 Task: Find connections with filter location Ozurgeti with filter topic #designwith filter profile language English with filter current company The Good Glamm Group with filter school Hindusthan College Of Arts And Science with filter industry Higher Education with filter service category Personal Injury Law with filter keywords title Administrator
Action: Mouse moved to (150, 232)
Screenshot: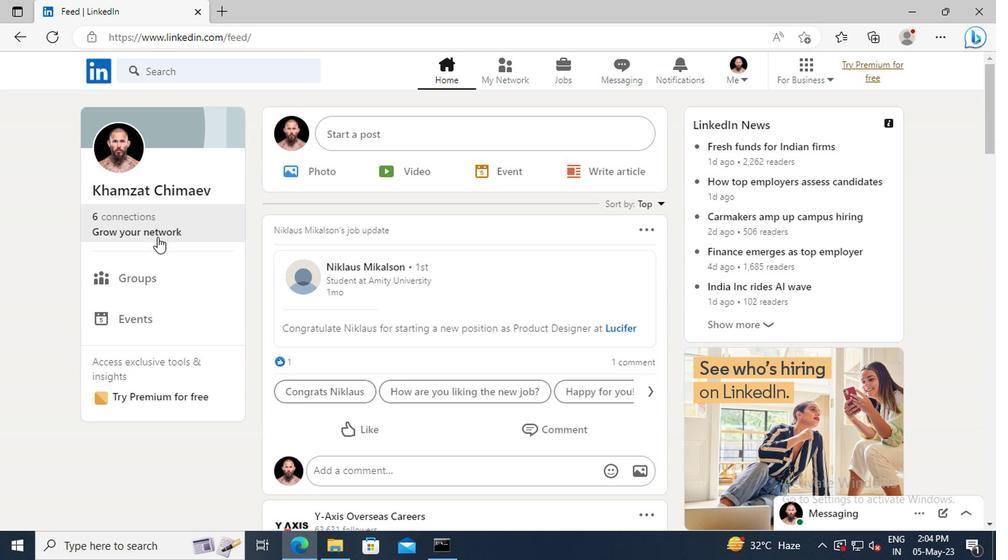 
Action: Mouse pressed left at (150, 232)
Screenshot: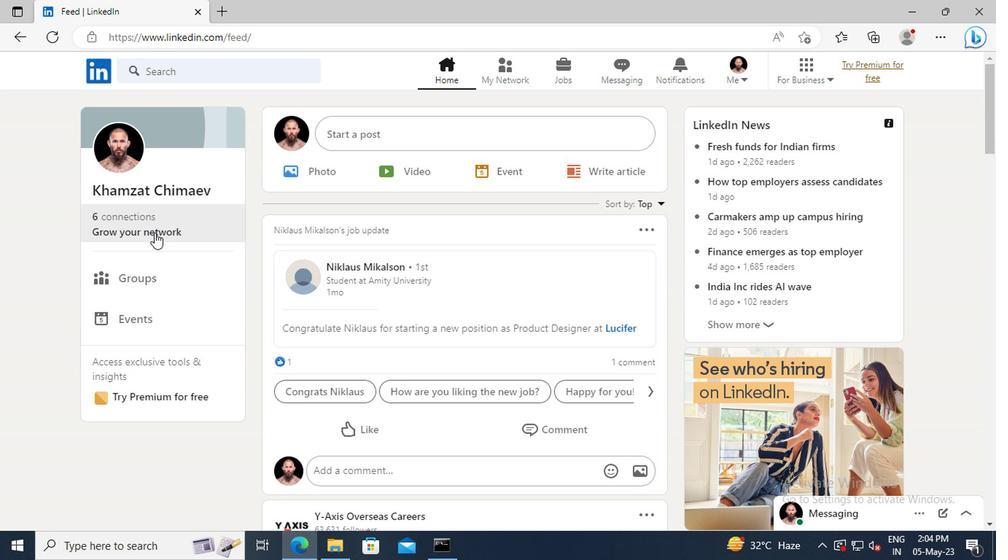 
Action: Mouse moved to (157, 158)
Screenshot: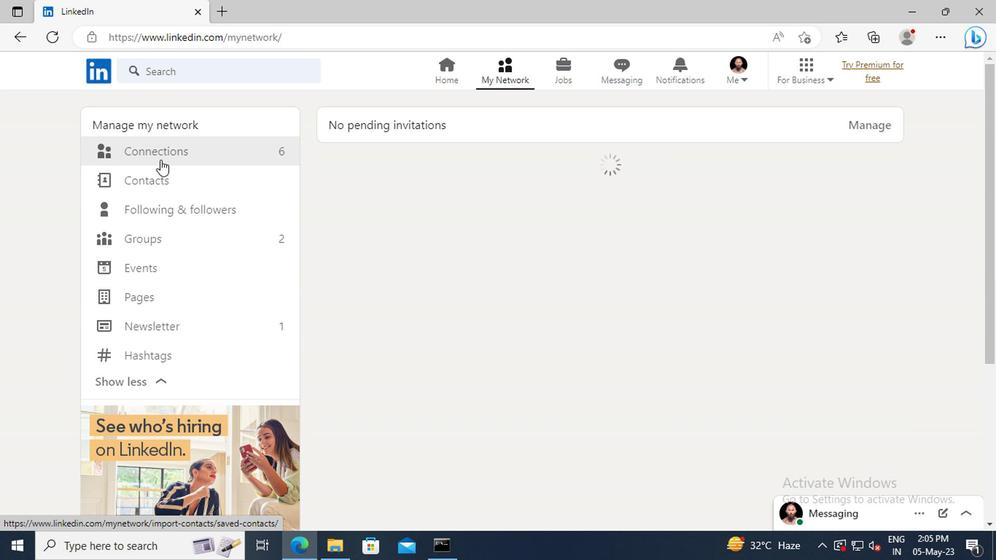 
Action: Mouse pressed left at (157, 158)
Screenshot: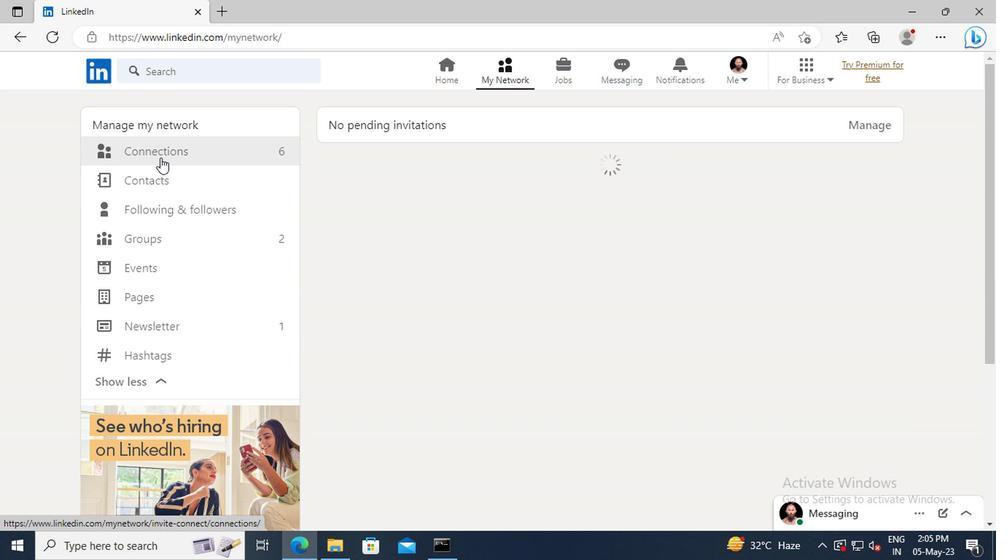 
Action: Mouse moved to (611, 159)
Screenshot: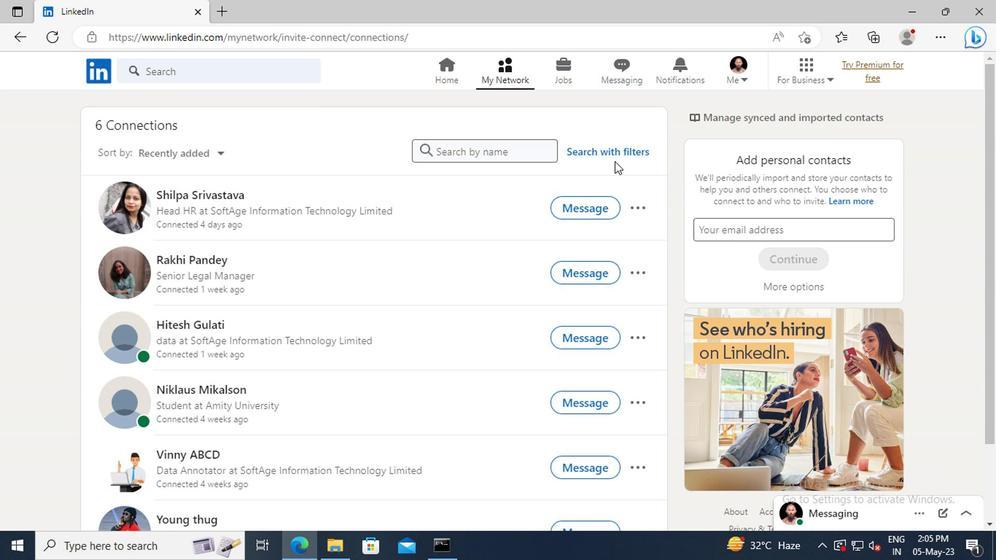 
Action: Mouse pressed left at (611, 159)
Screenshot: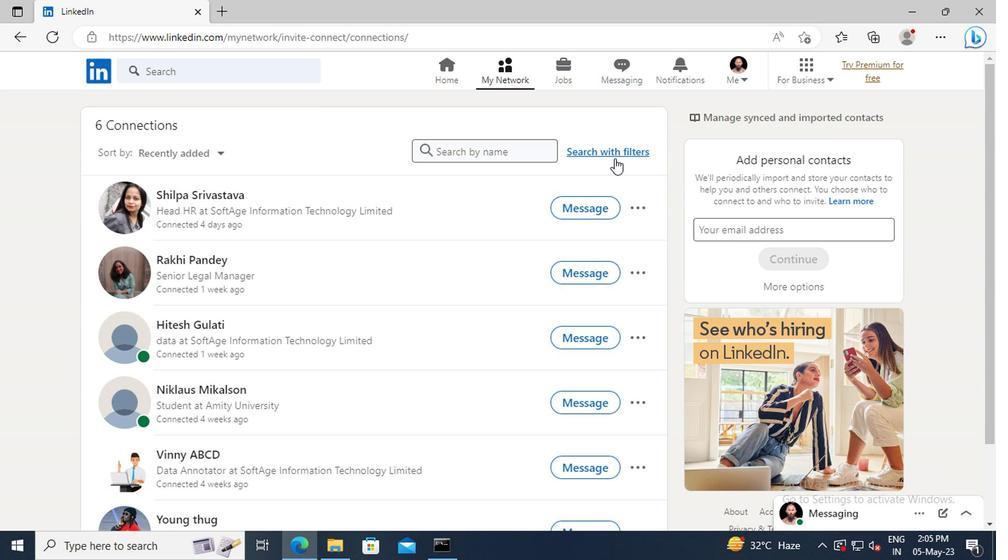 
Action: Mouse moved to (548, 121)
Screenshot: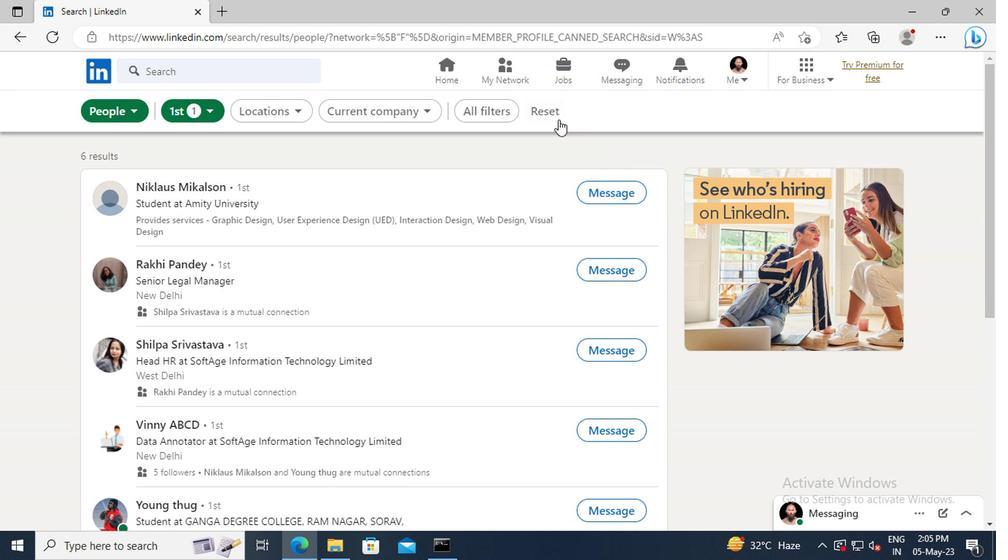
Action: Mouse pressed left at (548, 121)
Screenshot: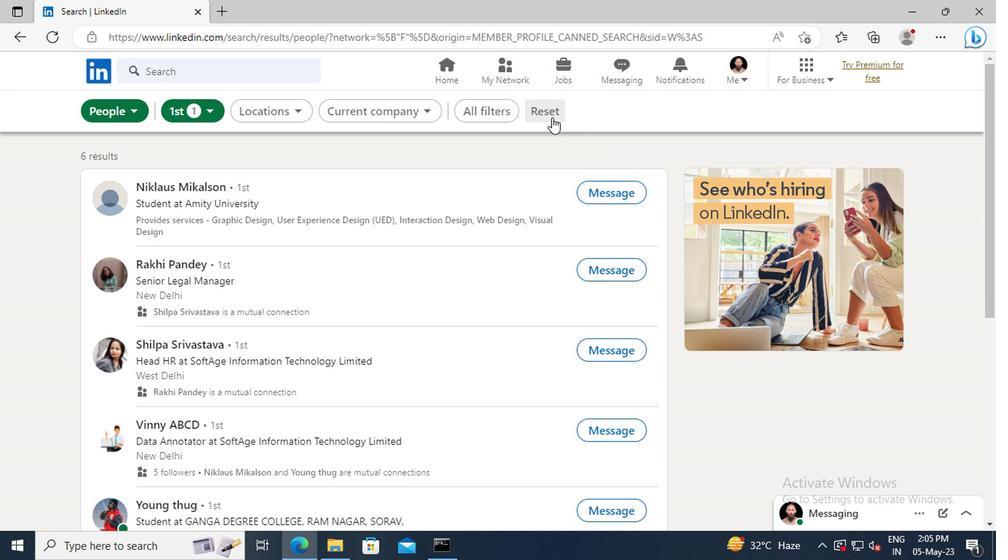 
Action: Mouse moved to (525, 119)
Screenshot: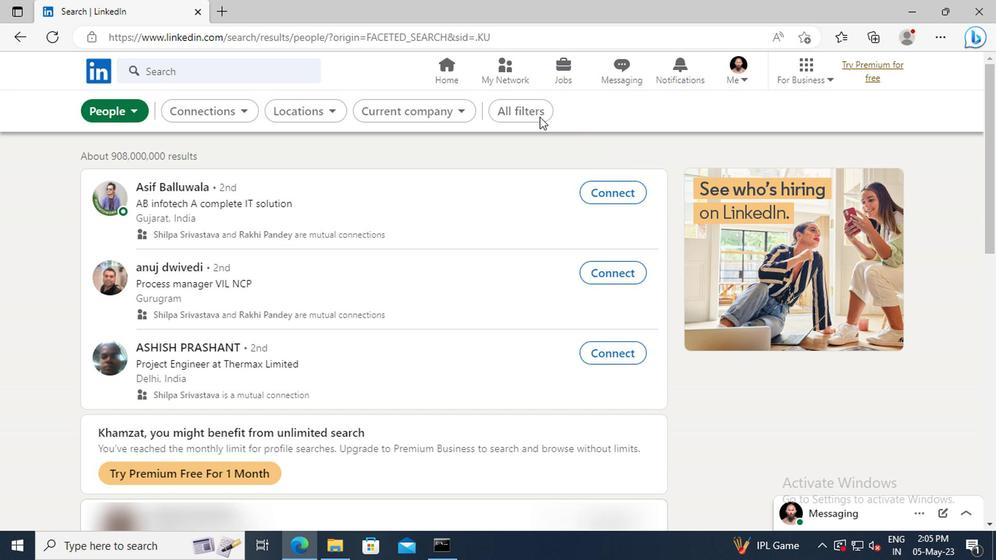 
Action: Mouse pressed left at (525, 119)
Screenshot: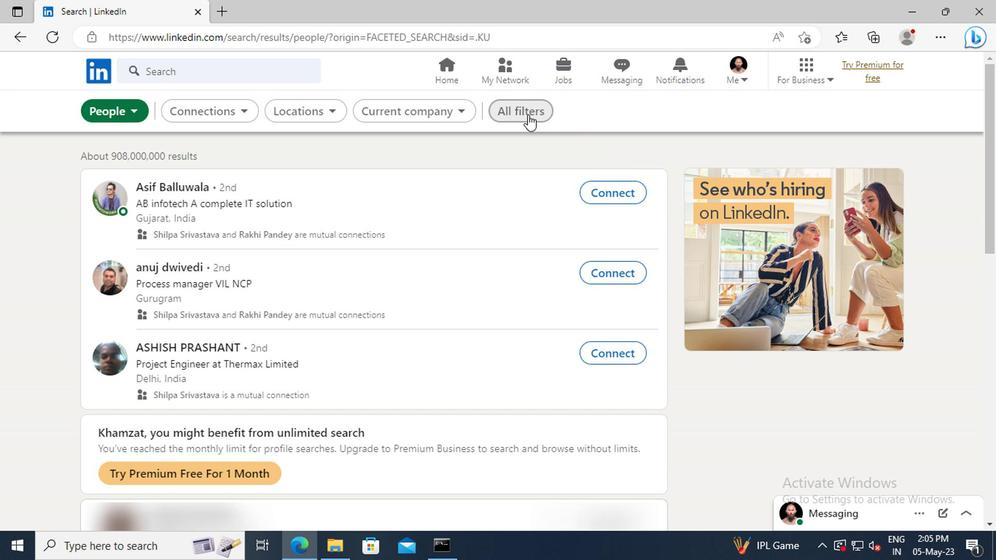 
Action: Mouse moved to (816, 271)
Screenshot: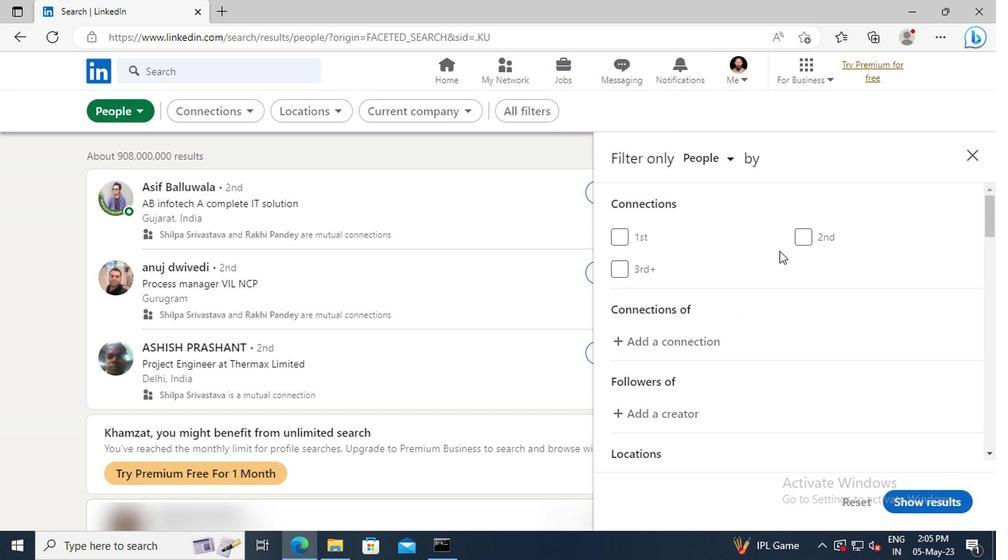 
Action: Mouse scrolled (816, 270) with delta (0, 0)
Screenshot: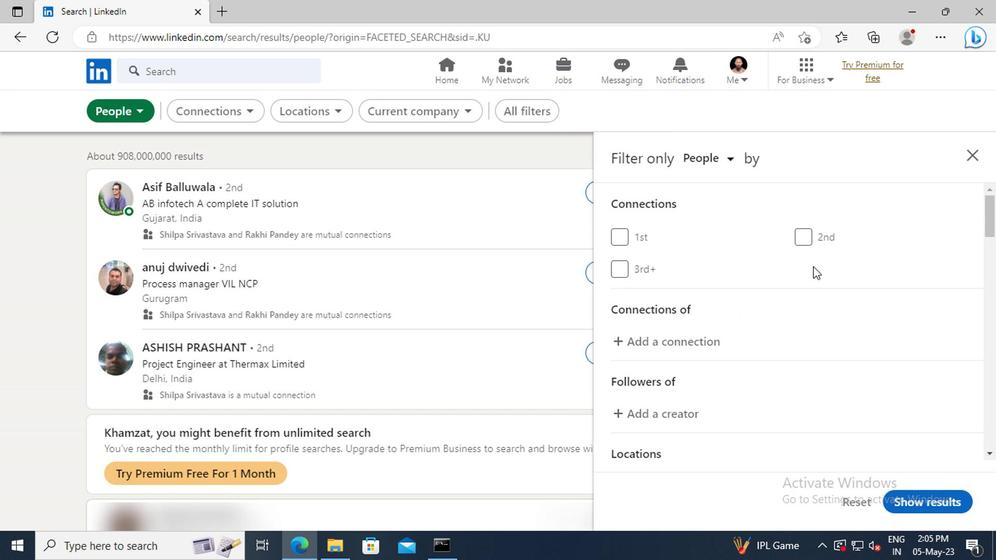 
Action: Mouse scrolled (816, 270) with delta (0, 0)
Screenshot: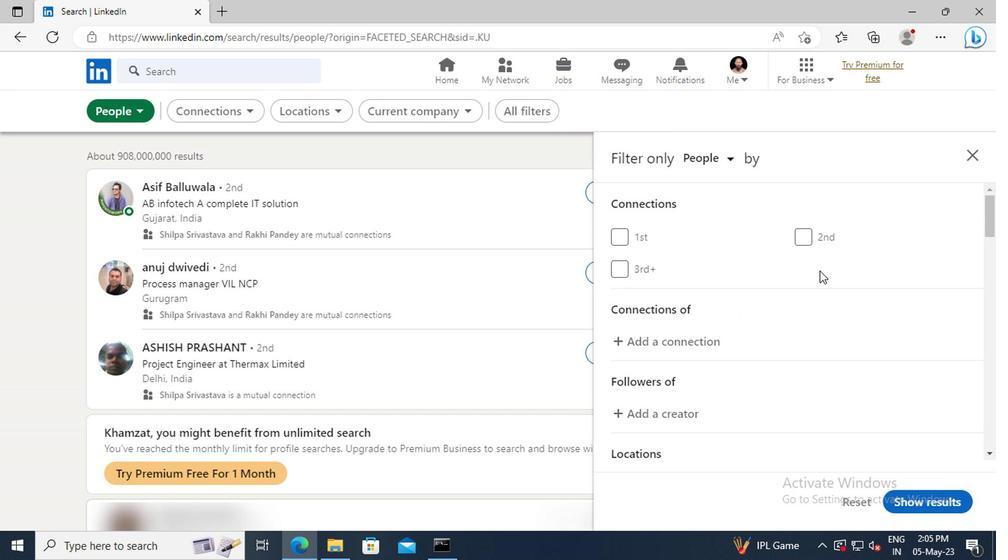 
Action: Mouse scrolled (816, 270) with delta (0, 0)
Screenshot: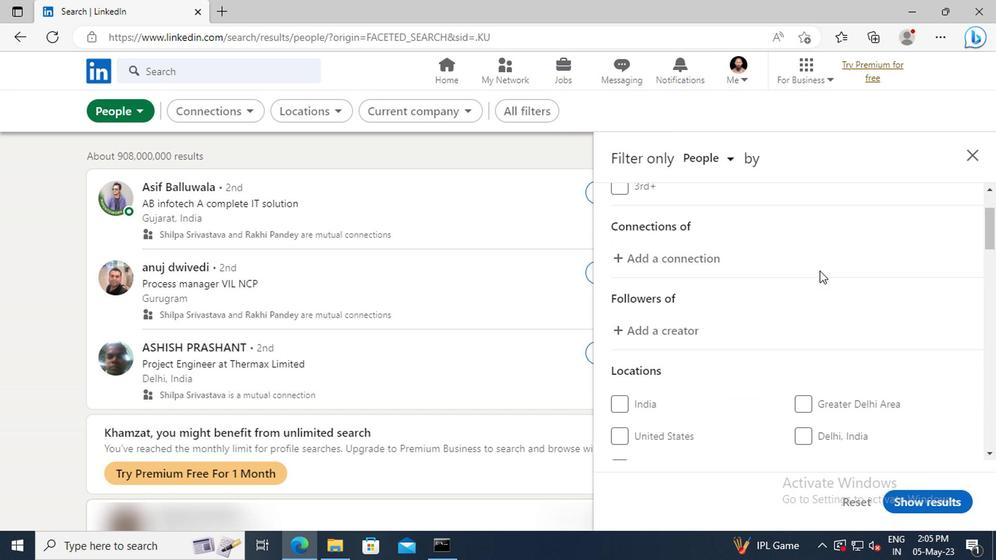 
Action: Mouse scrolled (816, 270) with delta (0, 0)
Screenshot: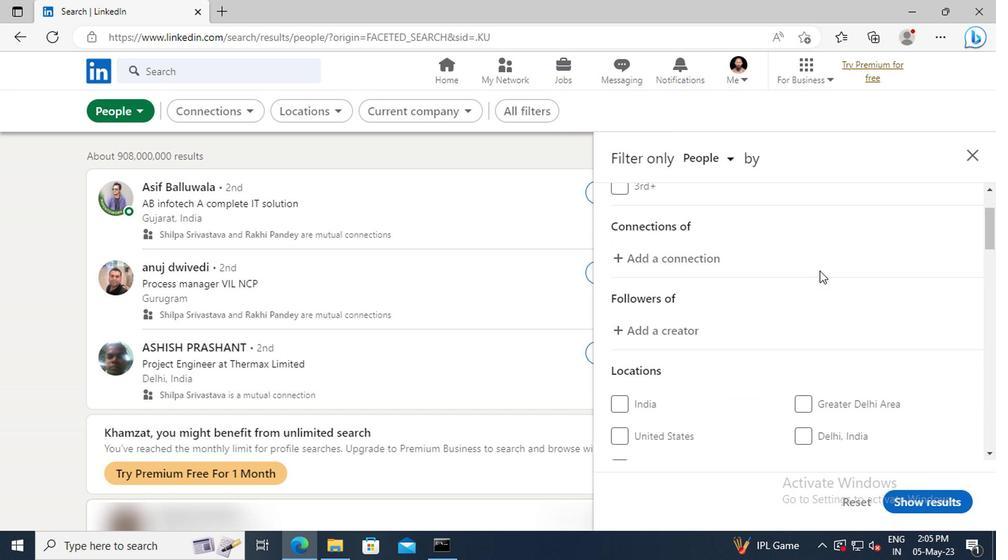 
Action: Mouse scrolled (816, 270) with delta (0, 0)
Screenshot: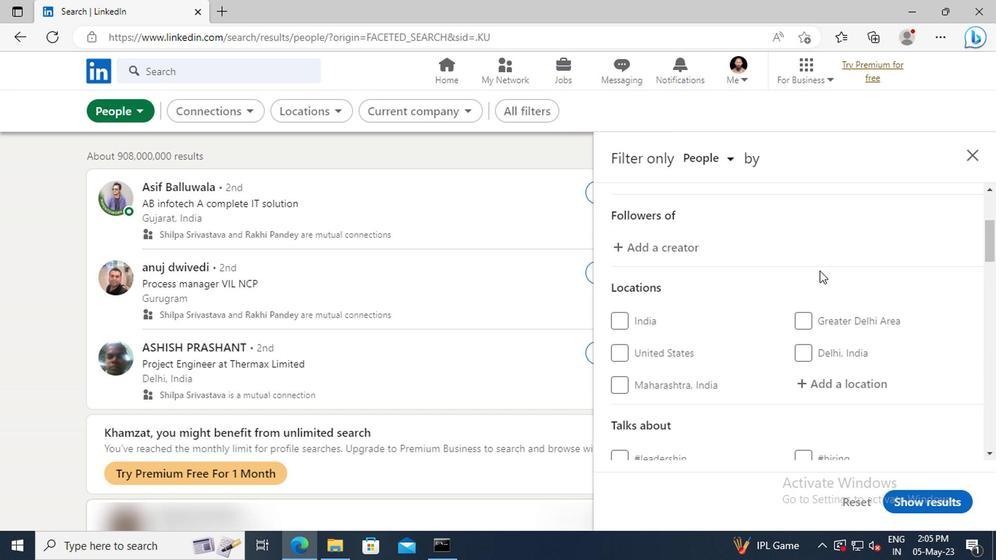 
Action: Mouse scrolled (816, 270) with delta (0, 0)
Screenshot: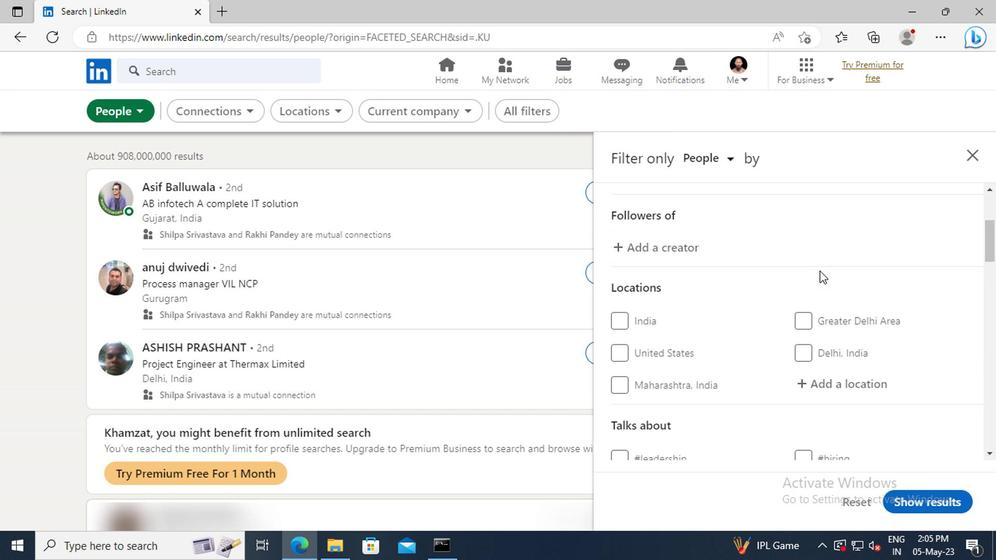
Action: Mouse moved to (824, 303)
Screenshot: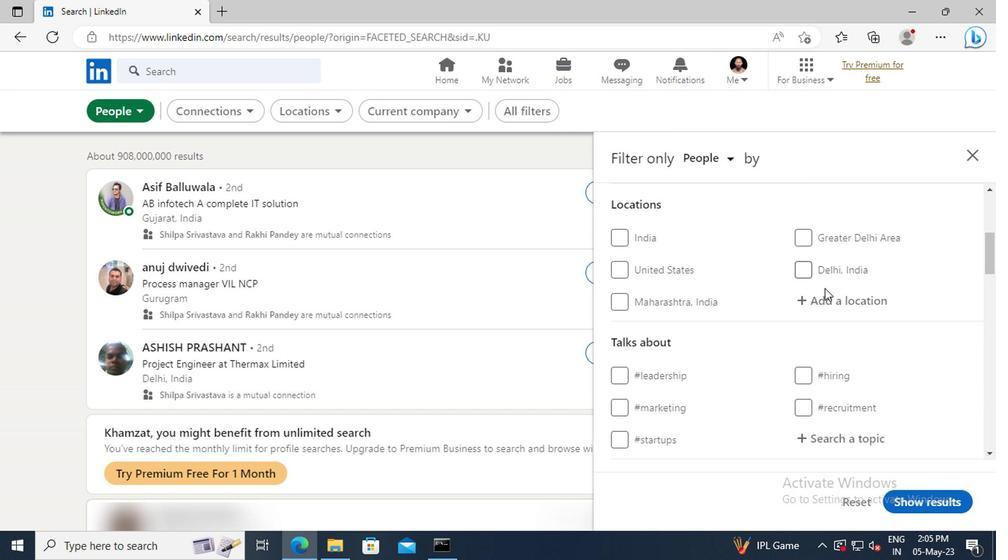 
Action: Mouse pressed left at (824, 303)
Screenshot: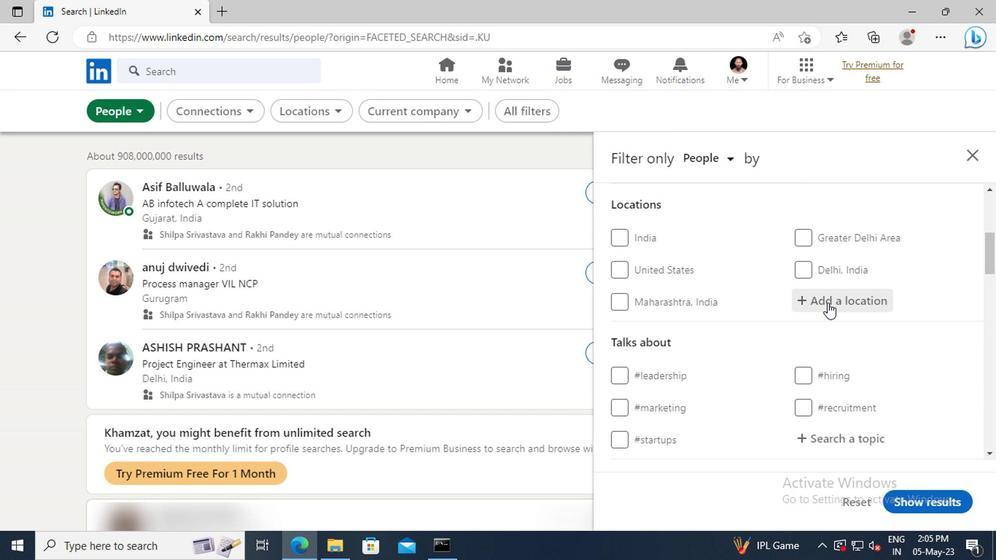 
Action: Key pressed <Key.shift>OZURGETI<Key.enter>
Screenshot: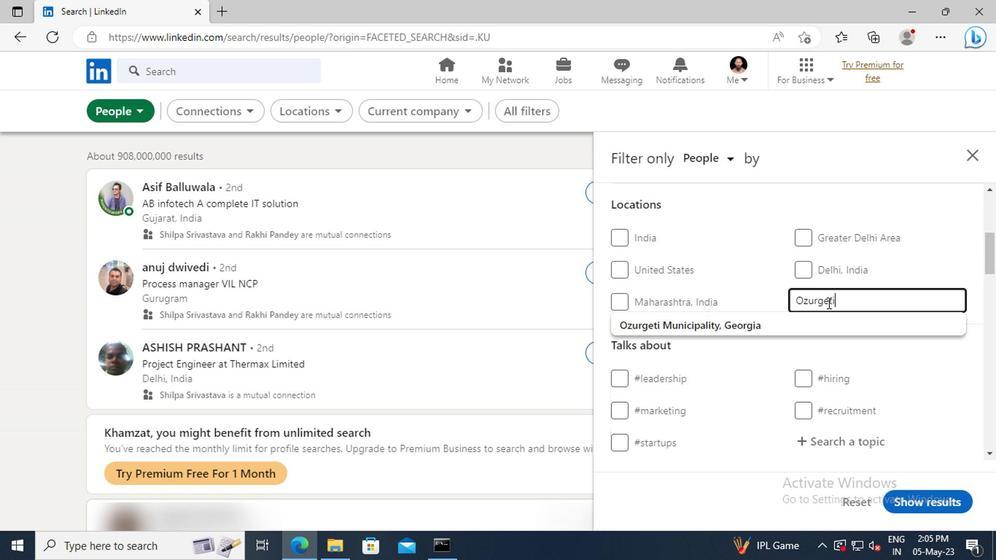 
Action: Mouse scrolled (824, 301) with delta (0, -1)
Screenshot: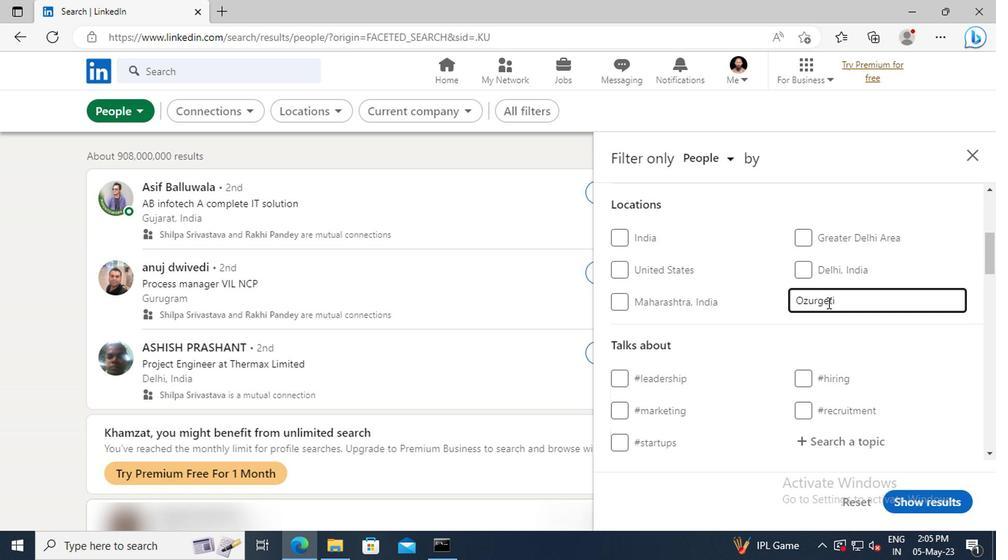 
Action: Mouse scrolled (824, 301) with delta (0, -1)
Screenshot: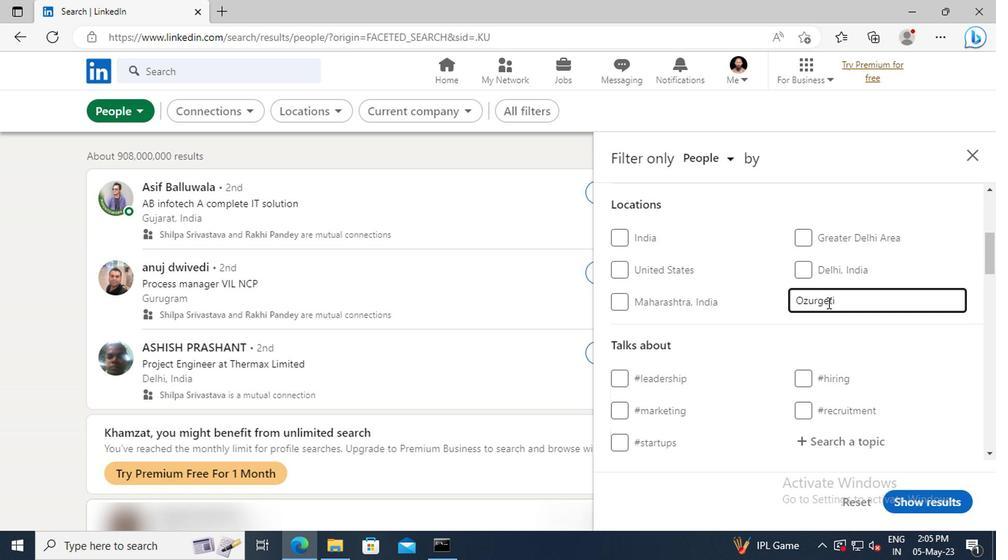 
Action: Mouse scrolled (824, 301) with delta (0, -1)
Screenshot: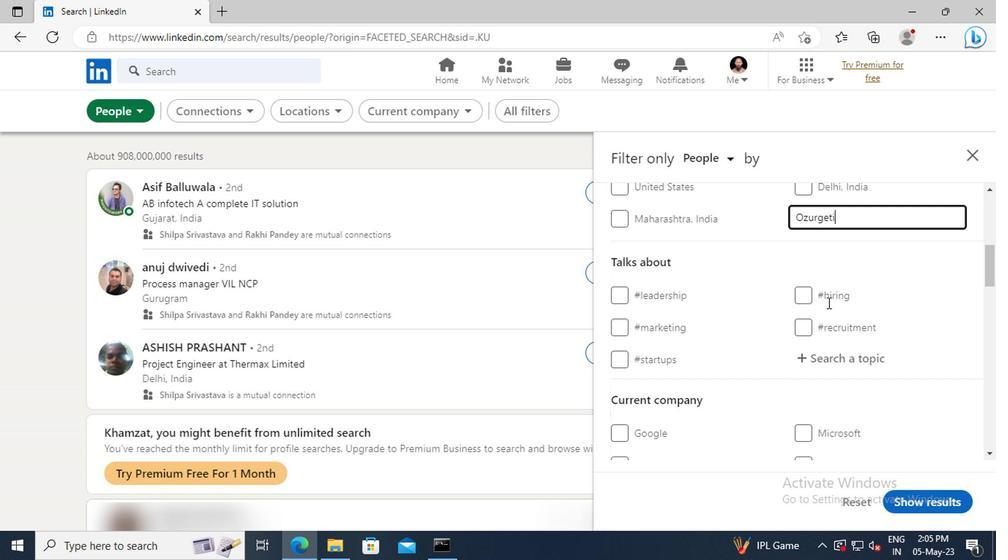 
Action: Mouse moved to (832, 314)
Screenshot: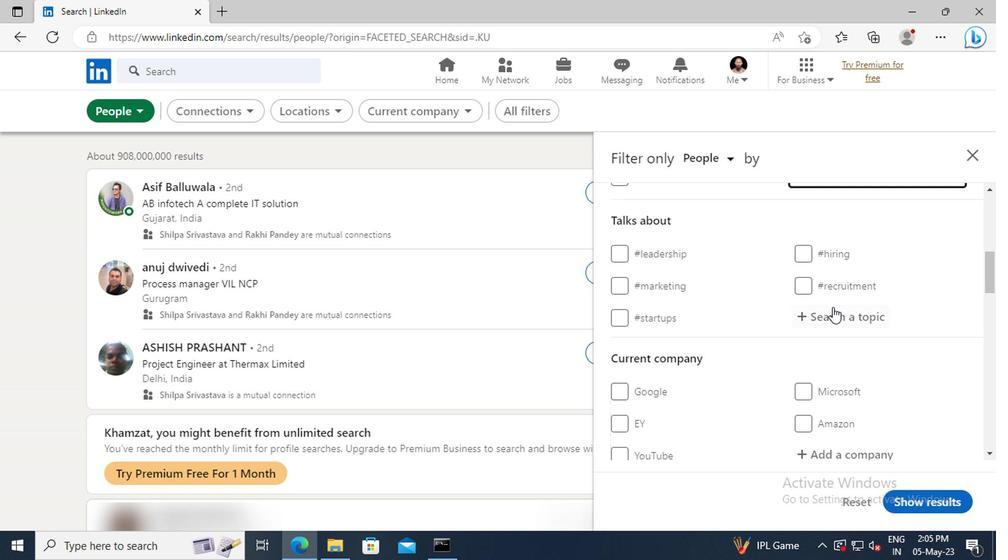
Action: Mouse pressed left at (832, 314)
Screenshot: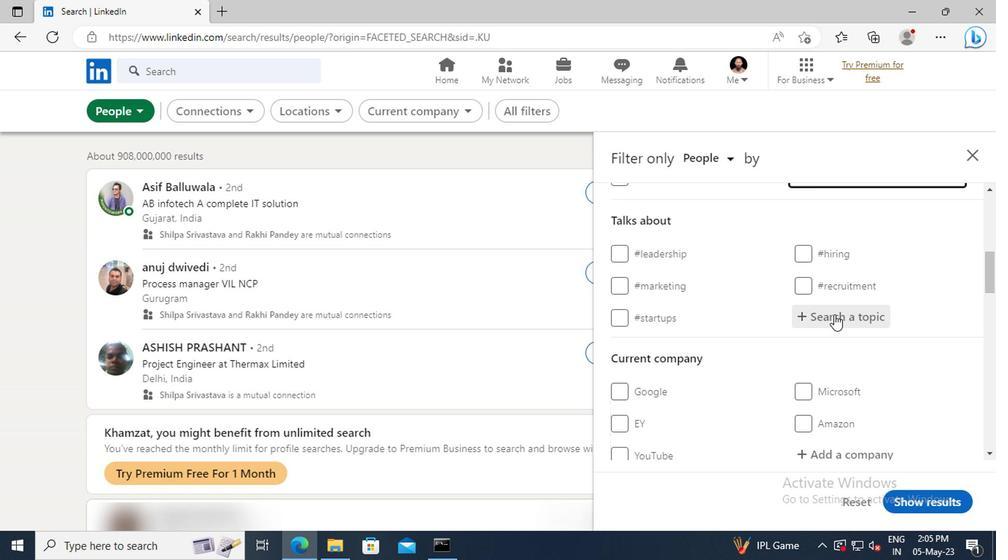 
Action: Key pressed DESIGN
Screenshot: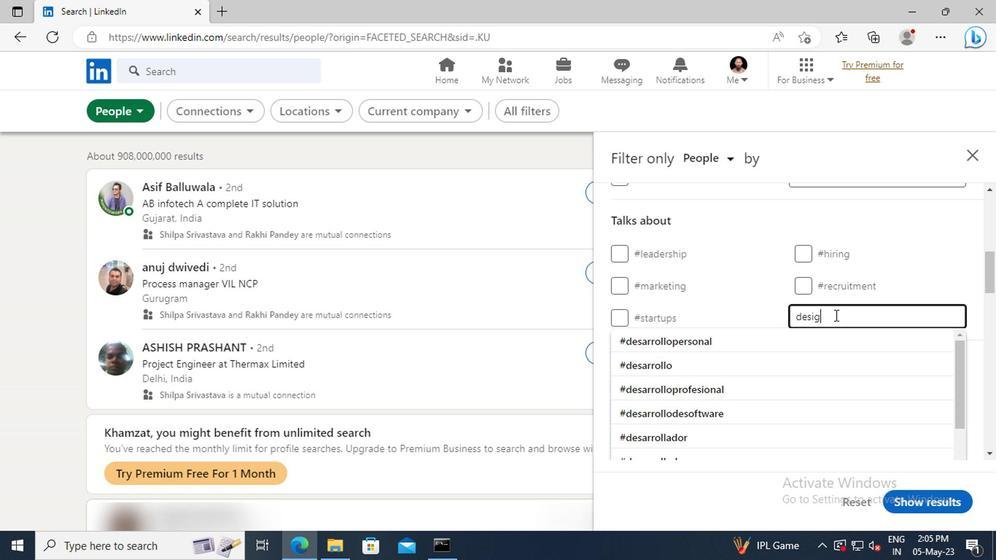
Action: Mouse moved to (830, 339)
Screenshot: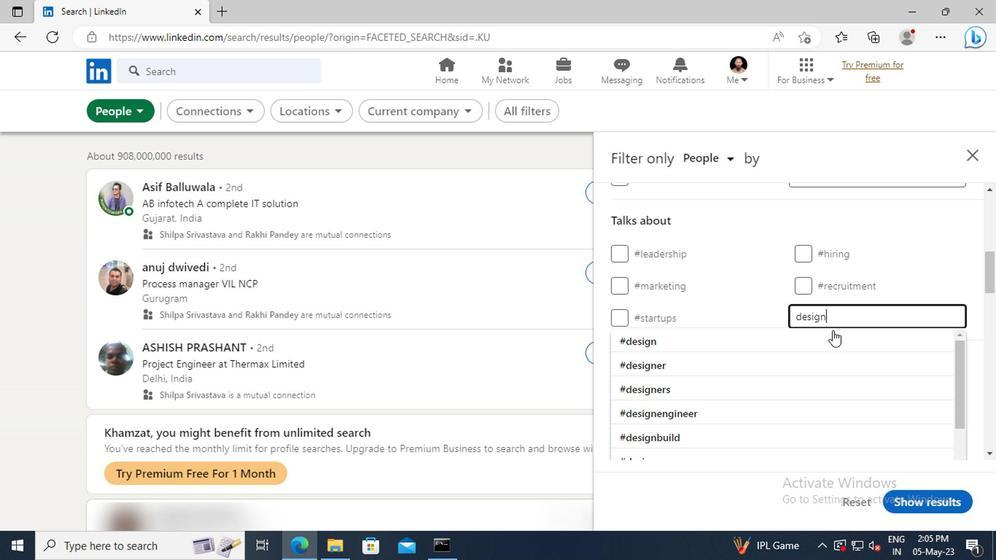 
Action: Mouse pressed left at (830, 339)
Screenshot: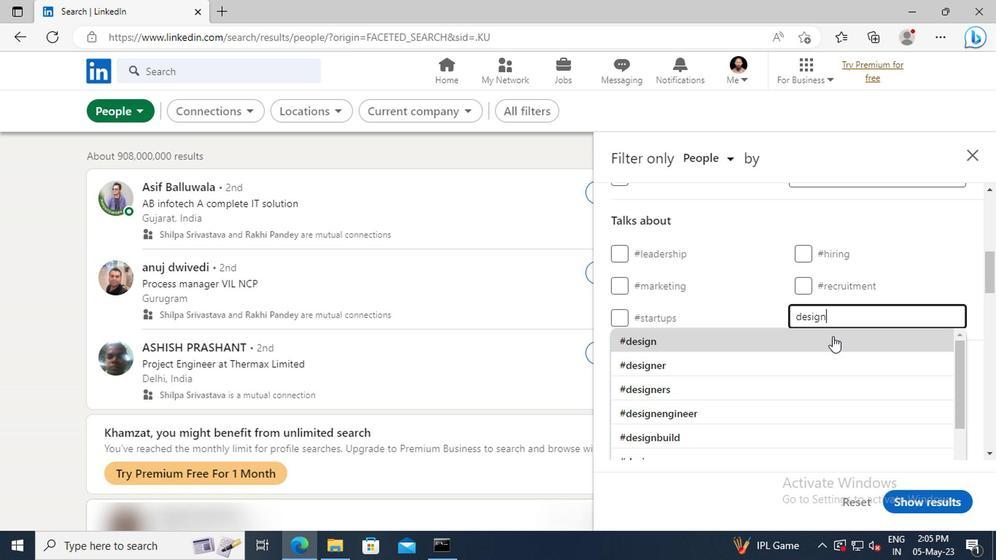 
Action: Mouse scrolled (830, 338) with delta (0, -1)
Screenshot: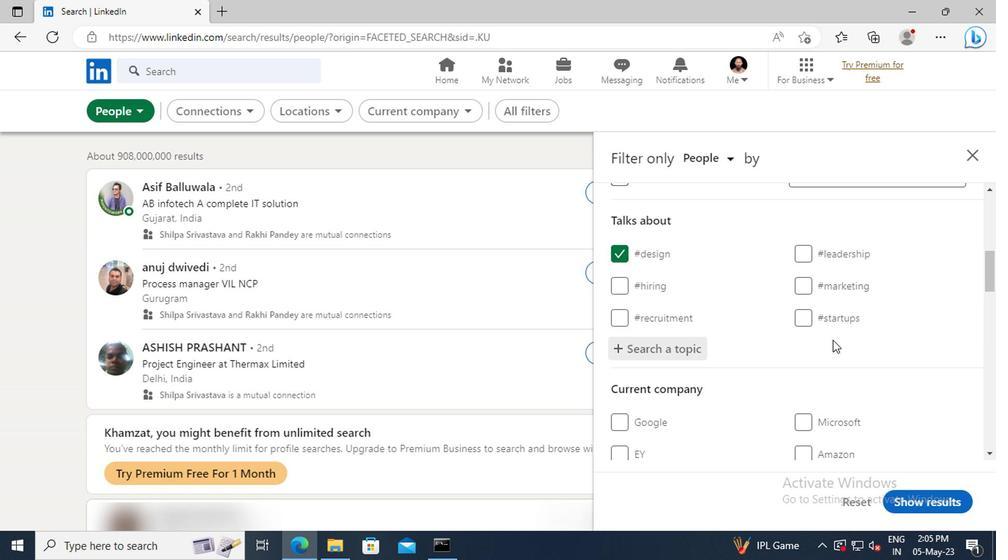 
Action: Mouse scrolled (830, 338) with delta (0, -1)
Screenshot: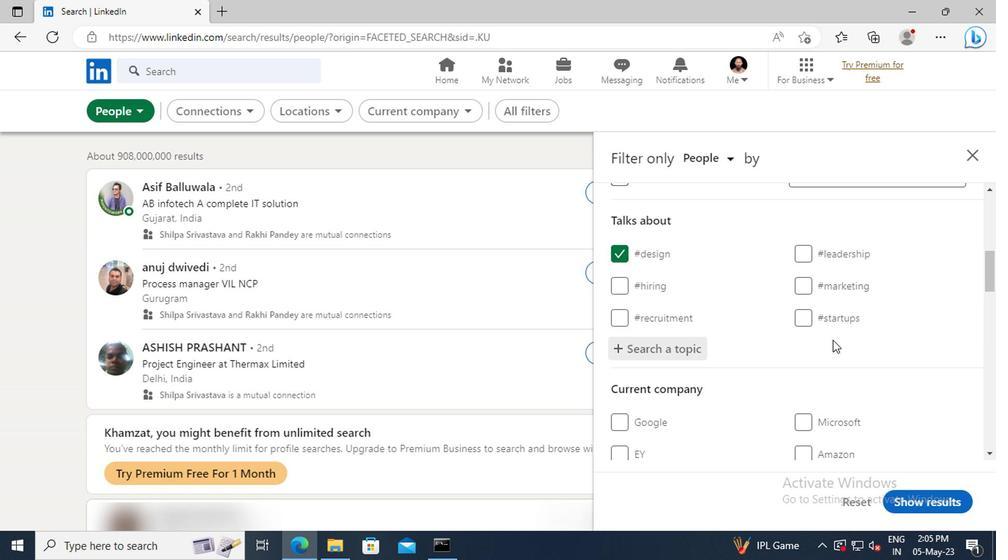 
Action: Mouse scrolled (830, 338) with delta (0, -1)
Screenshot: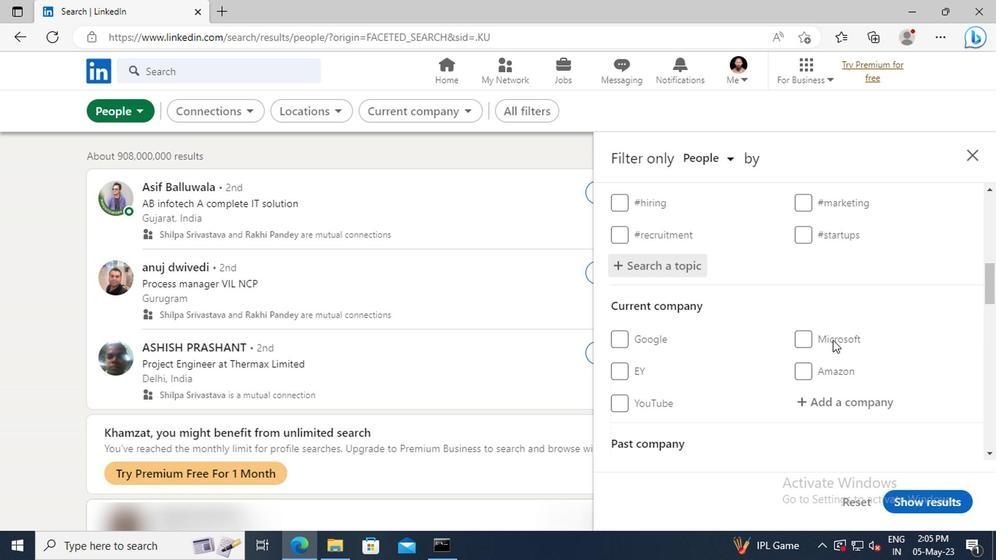 
Action: Mouse scrolled (830, 338) with delta (0, -1)
Screenshot: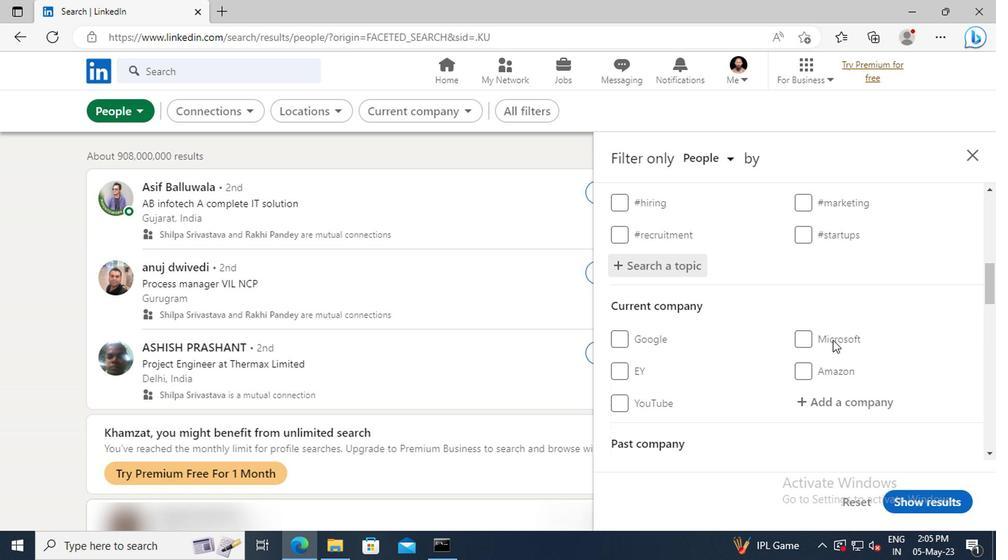 
Action: Mouse scrolled (830, 338) with delta (0, -1)
Screenshot: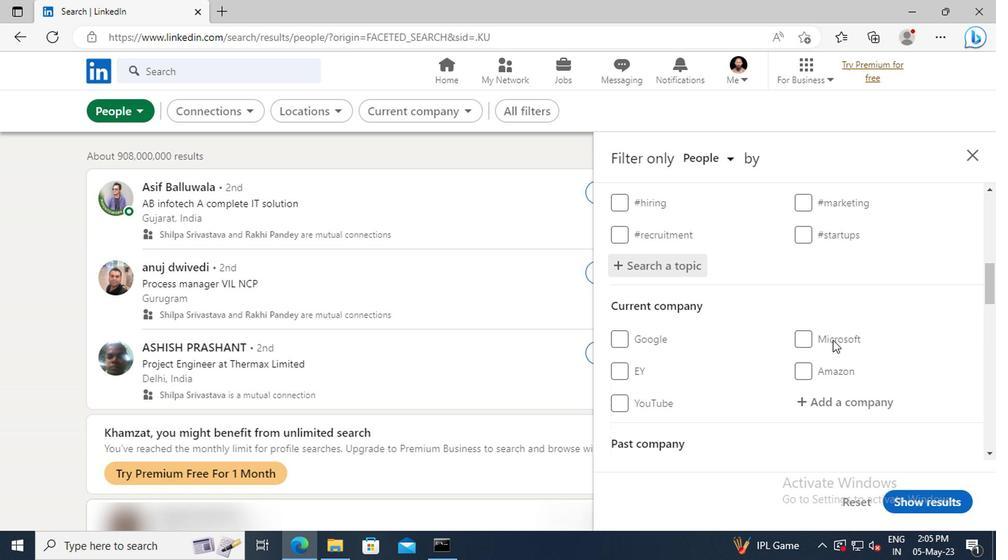 
Action: Mouse scrolled (830, 338) with delta (0, -1)
Screenshot: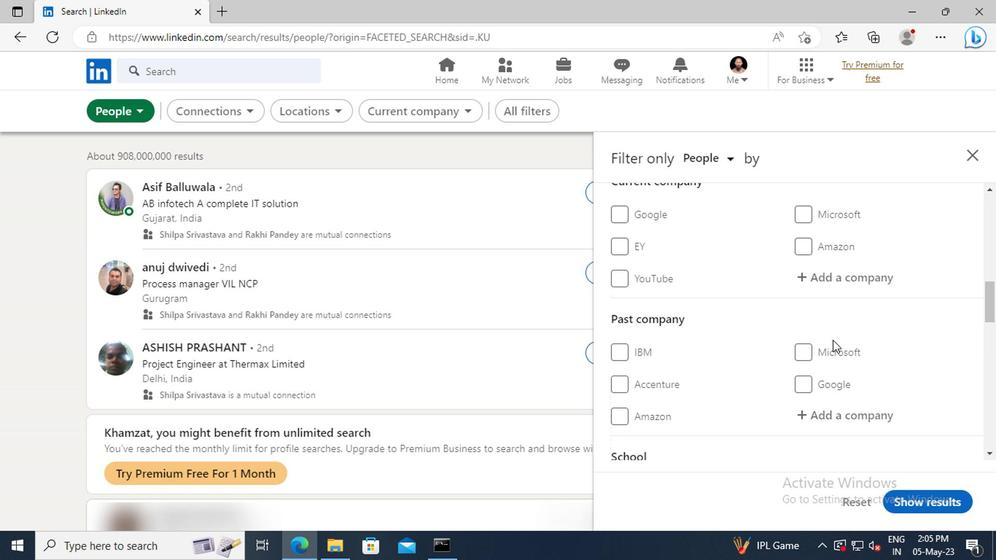 
Action: Mouse scrolled (830, 338) with delta (0, -1)
Screenshot: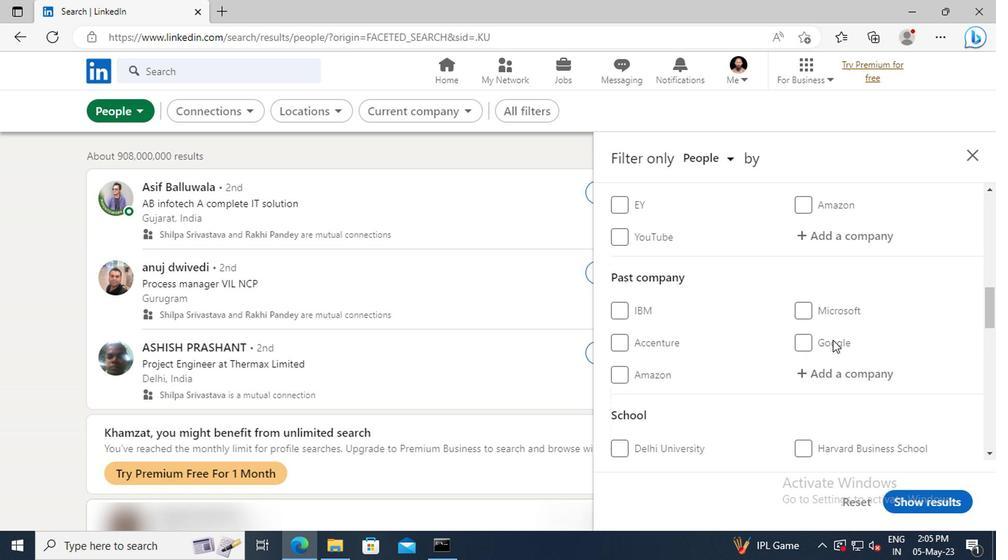 
Action: Mouse scrolled (830, 338) with delta (0, -1)
Screenshot: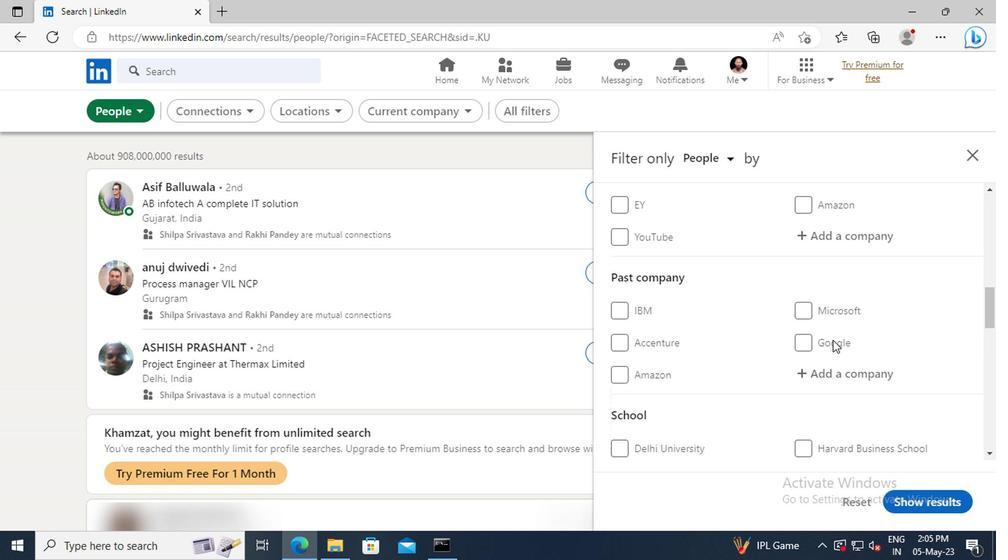 
Action: Mouse scrolled (830, 338) with delta (0, -1)
Screenshot: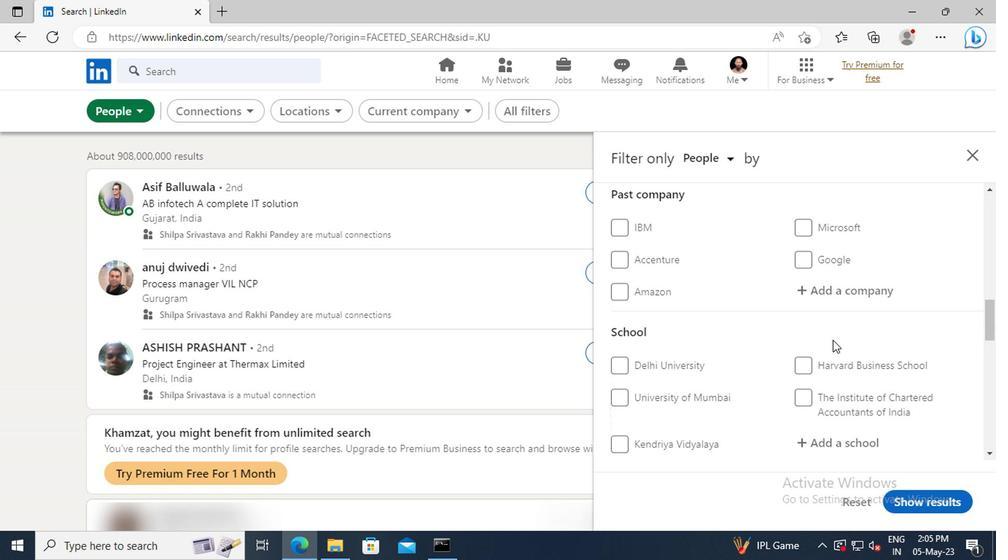 
Action: Mouse scrolled (830, 338) with delta (0, -1)
Screenshot: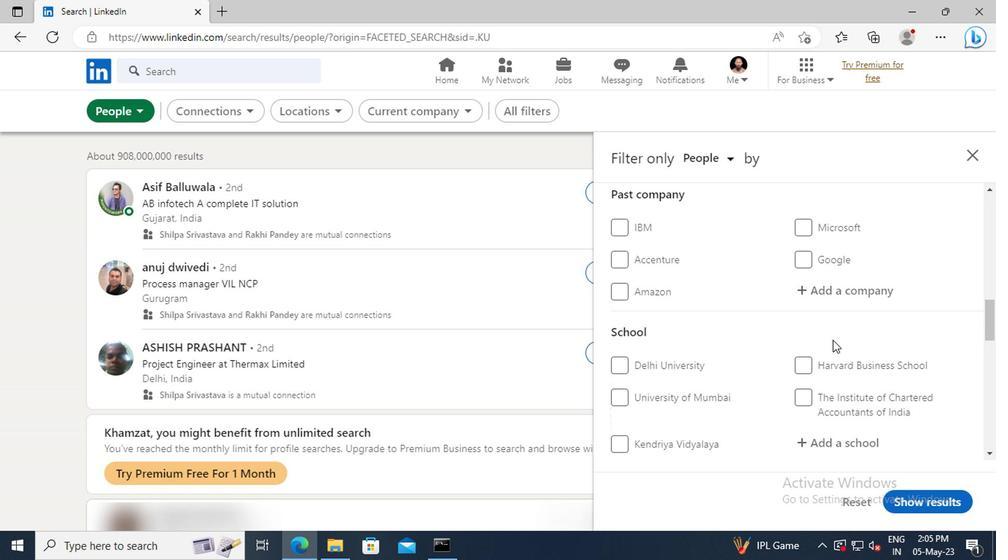 
Action: Mouse scrolled (830, 338) with delta (0, -1)
Screenshot: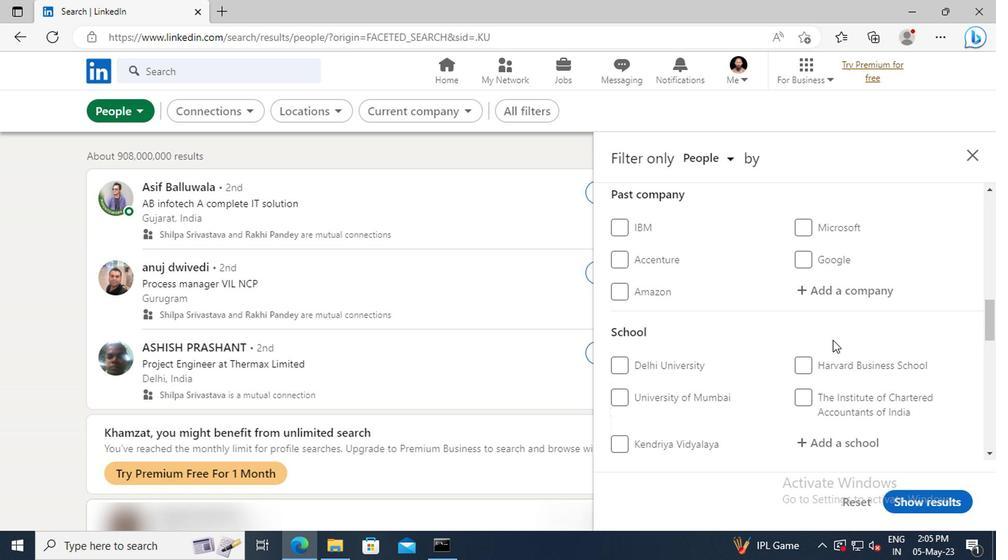 
Action: Mouse scrolled (830, 338) with delta (0, -1)
Screenshot: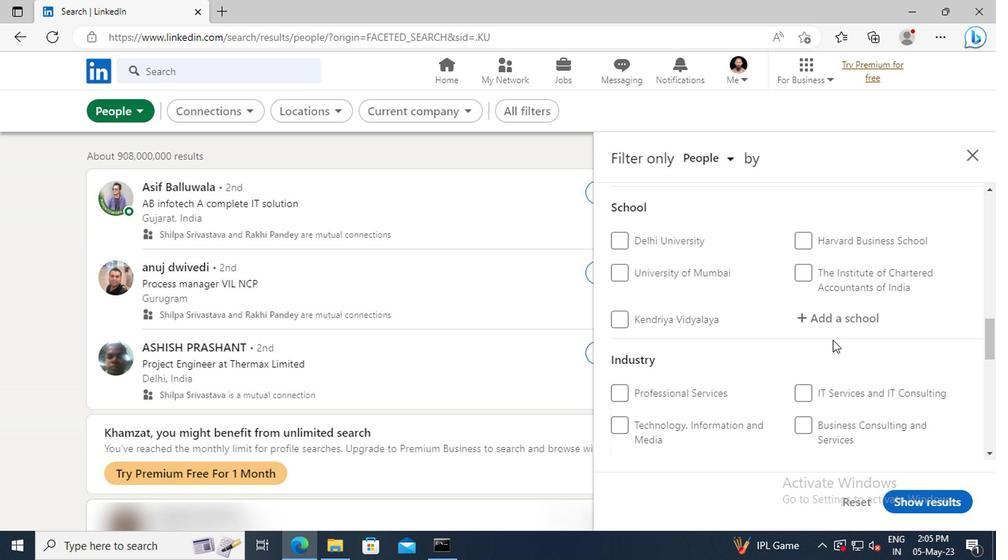 
Action: Mouse scrolled (830, 338) with delta (0, -1)
Screenshot: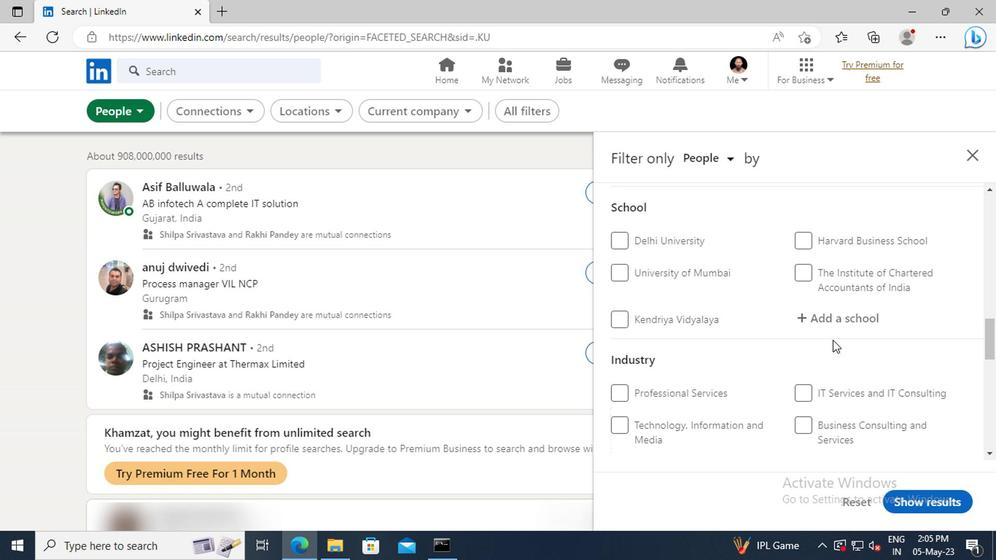 
Action: Mouse scrolled (830, 338) with delta (0, -1)
Screenshot: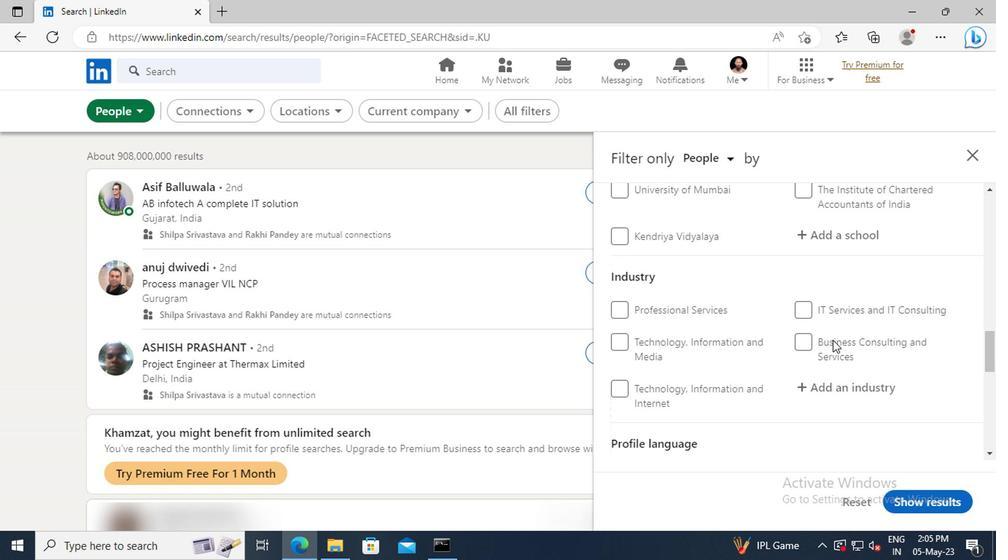 
Action: Mouse scrolled (830, 338) with delta (0, -1)
Screenshot: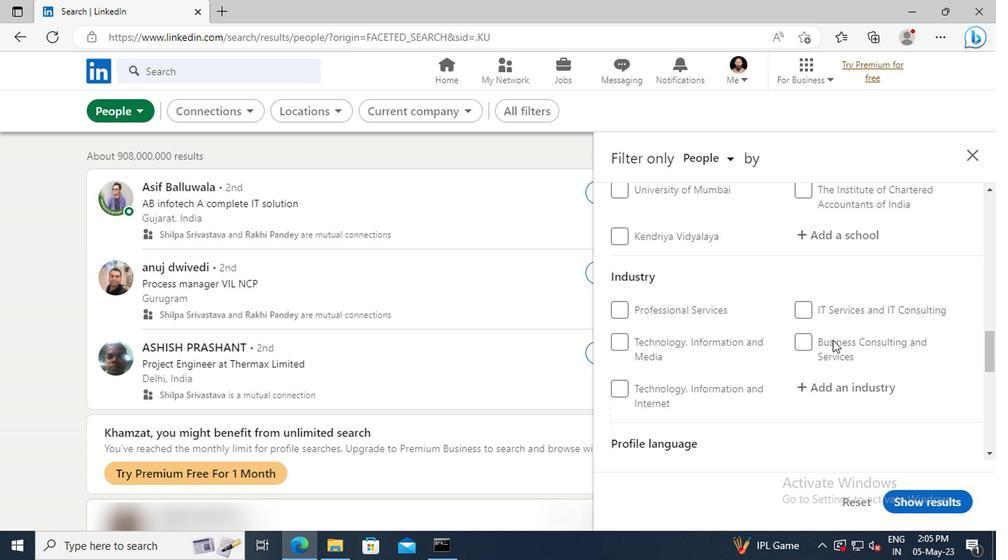 
Action: Mouse scrolled (830, 338) with delta (0, -1)
Screenshot: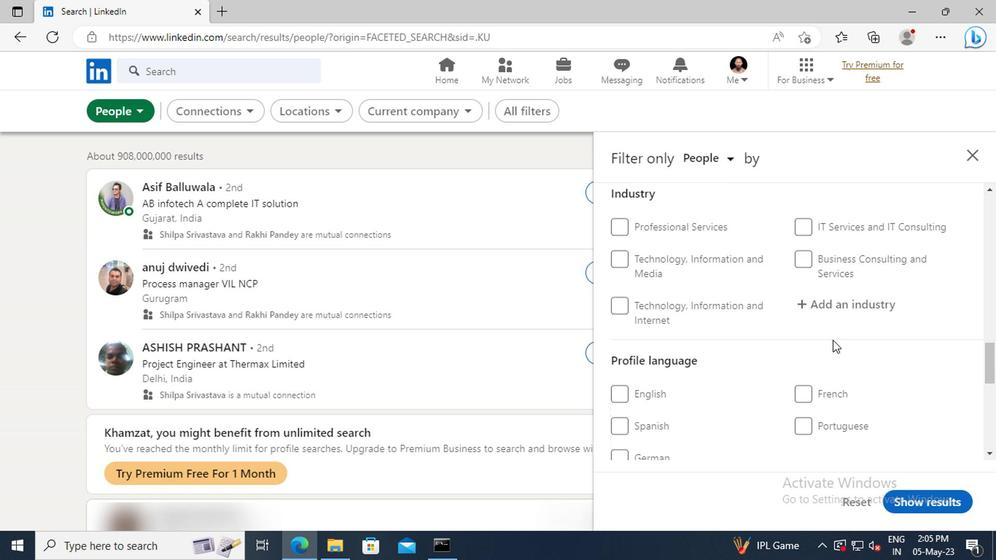 
Action: Mouse moved to (618, 353)
Screenshot: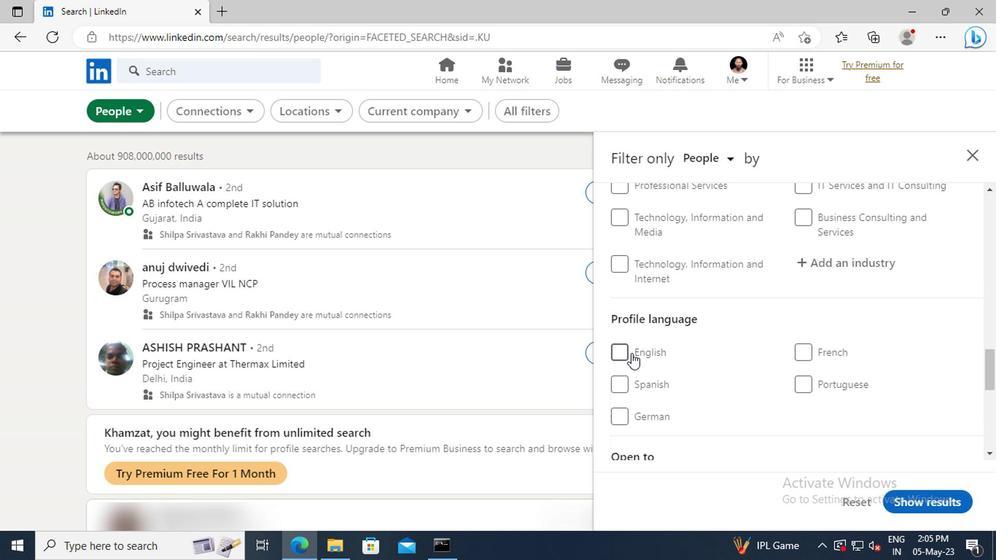 
Action: Mouse pressed left at (618, 353)
Screenshot: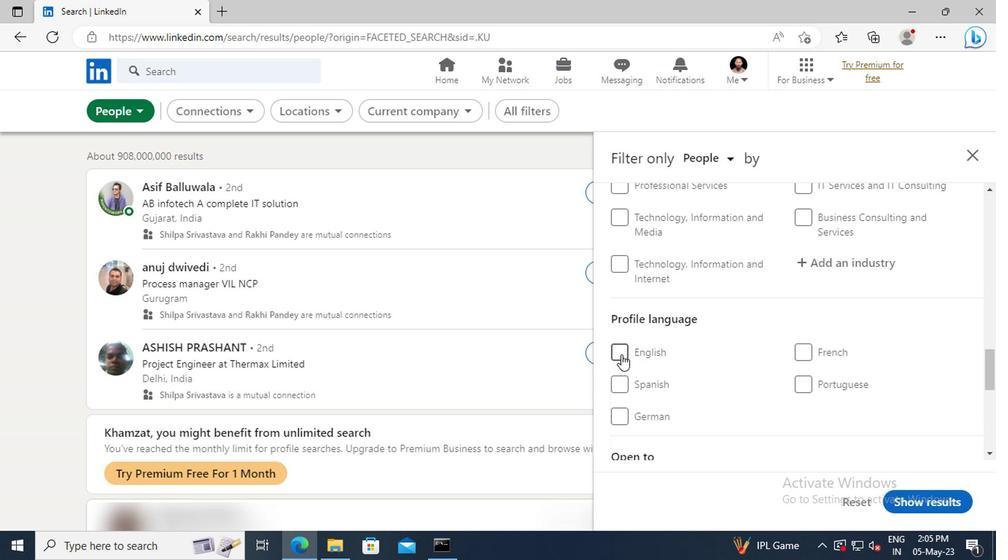 
Action: Mouse moved to (809, 349)
Screenshot: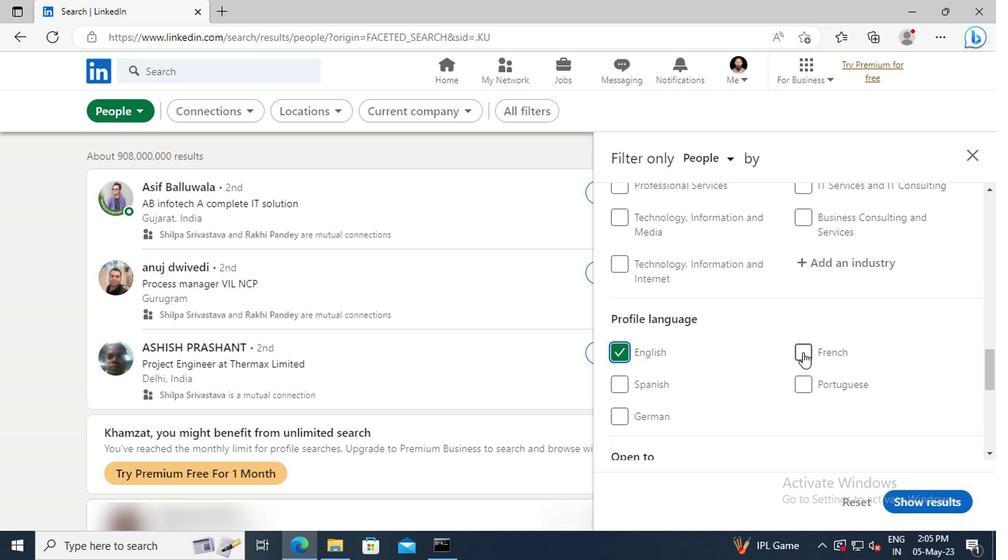 
Action: Mouse scrolled (809, 350) with delta (0, 1)
Screenshot: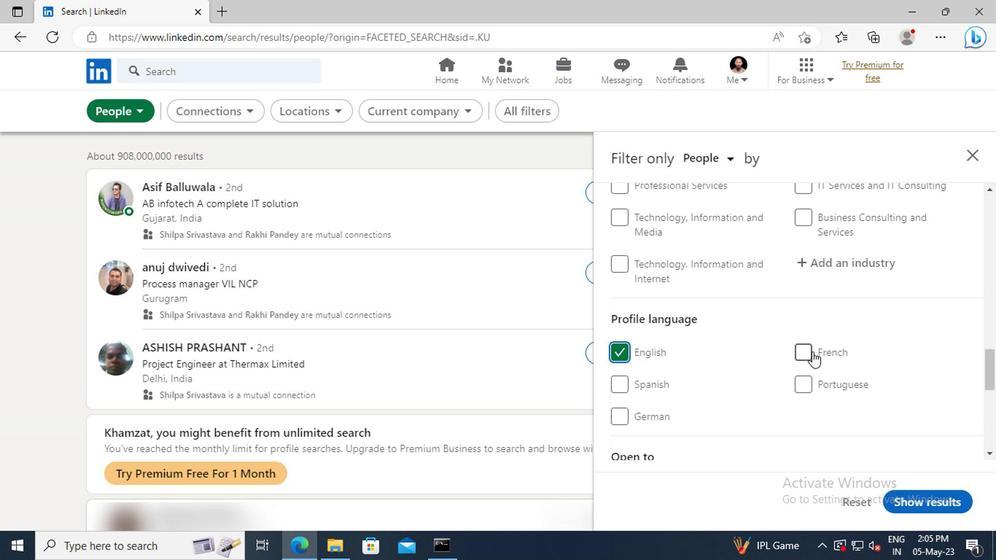 
Action: Mouse scrolled (809, 350) with delta (0, 1)
Screenshot: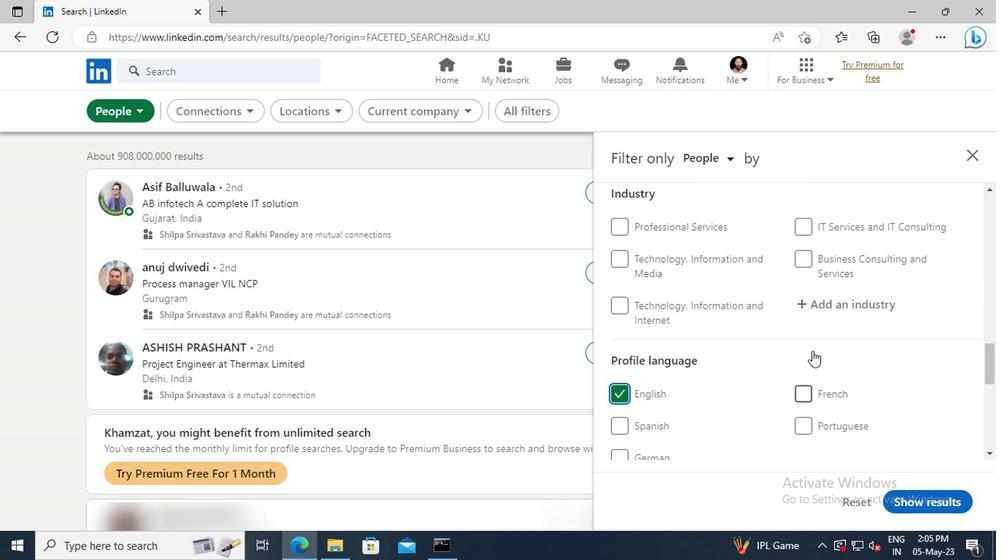 
Action: Mouse scrolled (809, 350) with delta (0, 1)
Screenshot: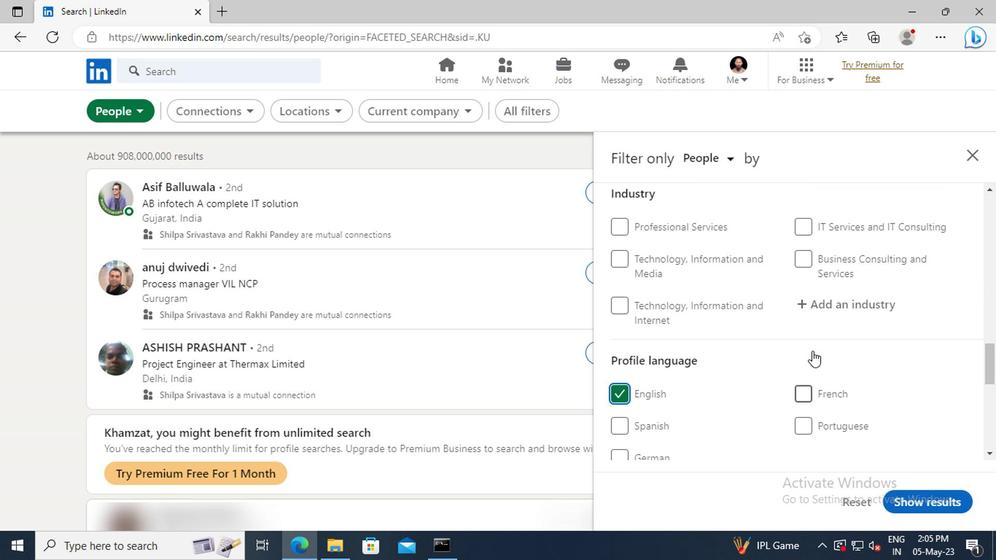 
Action: Mouse scrolled (809, 350) with delta (0, 1)
Screenshot: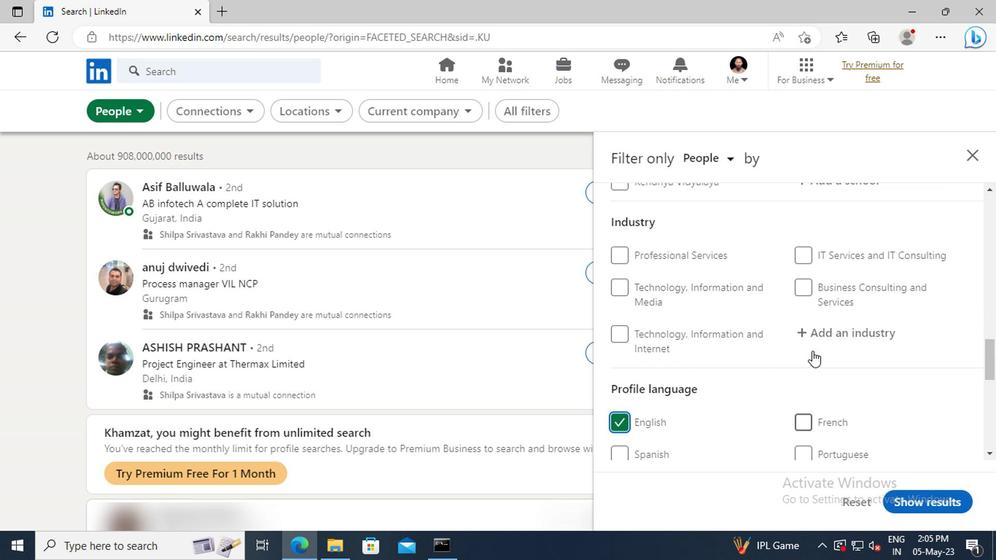 
Action: Mouse scrolled (809, 350) with delta (0, 1)
Screenshot: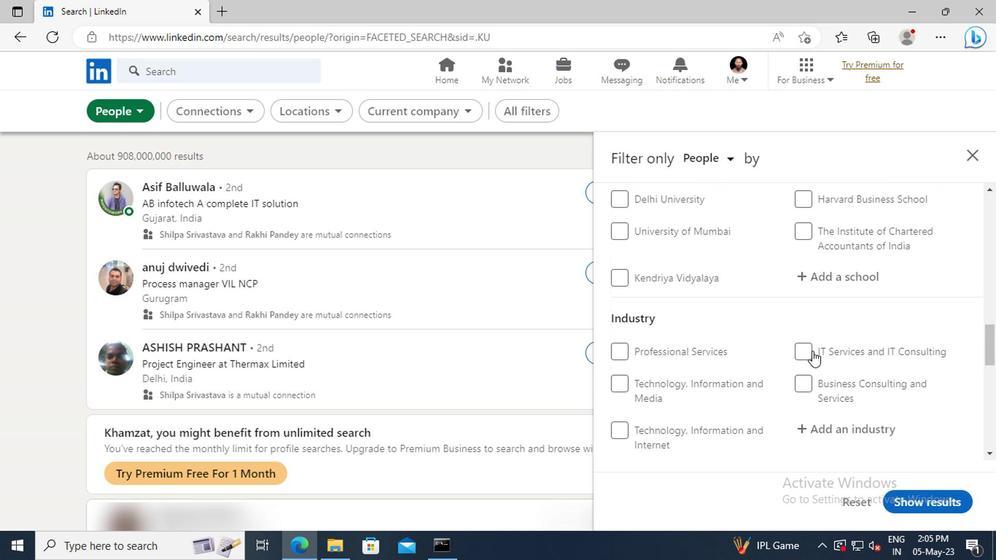 
Action: Mouse scrolled (809, 350) with delta (0, 1)
Screenshot: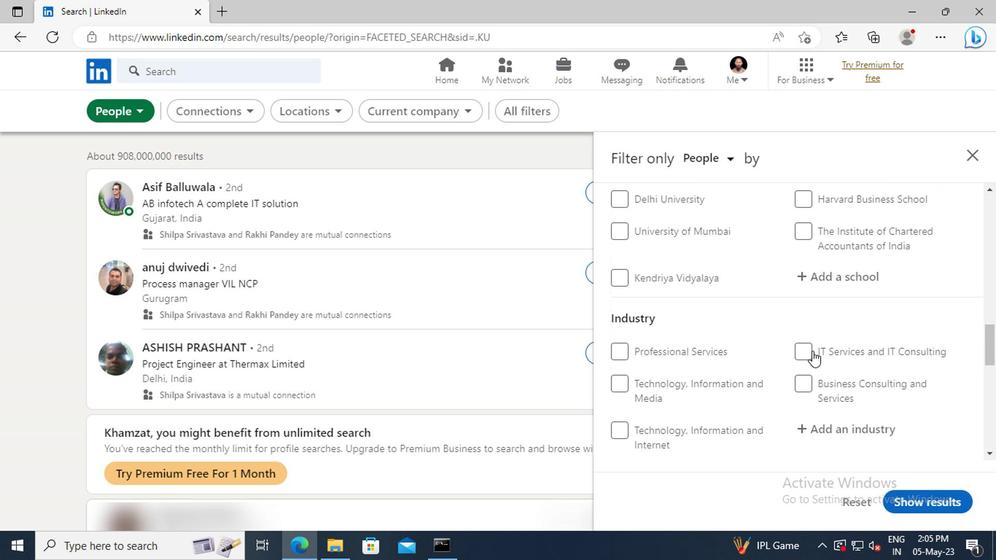 
Action: Mouse scrolled (809, 350) with delta (0, 1)
Screenshot: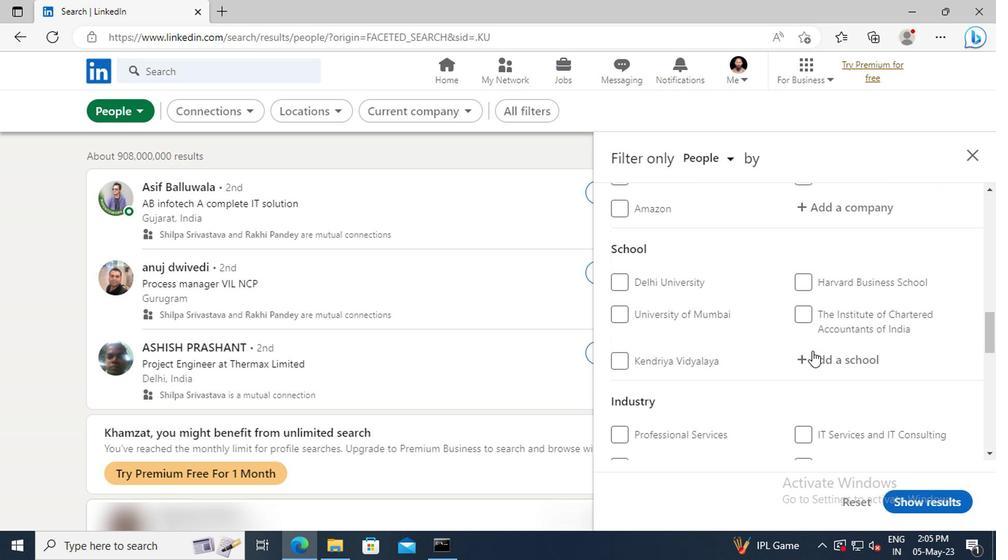 
Action: Mouse scrolled (809, 350) with delta (0, 1)
Screenshot: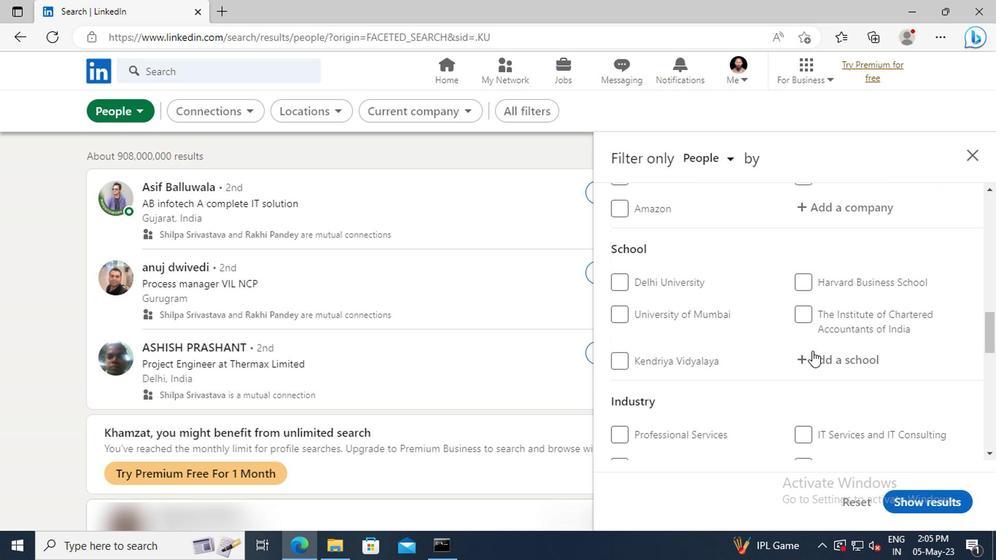 
Action: Mouse scrolled (809, 350) with delta (0, 1)
Screenshot: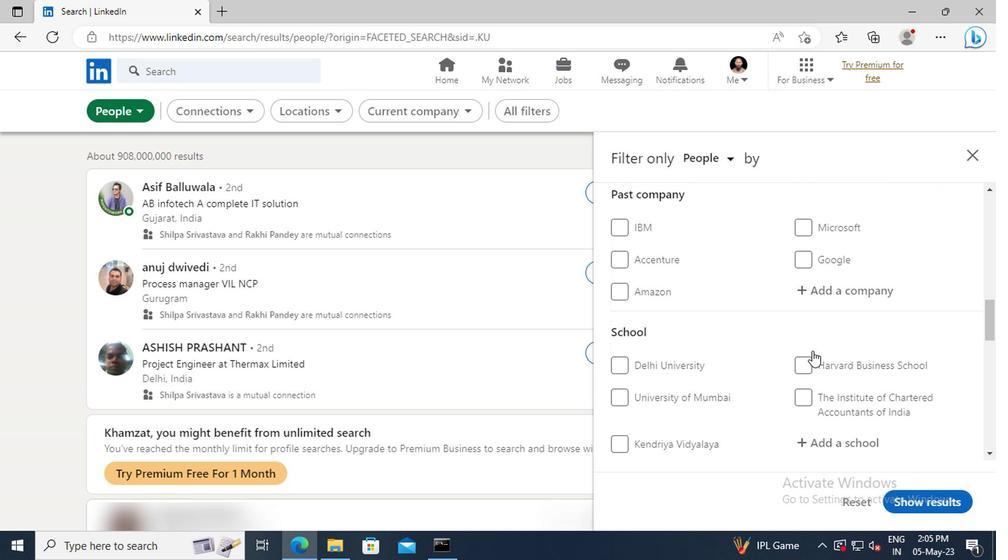
Action: Mouse scrolled (809, 350) with delta (0, 1)
Screenshot: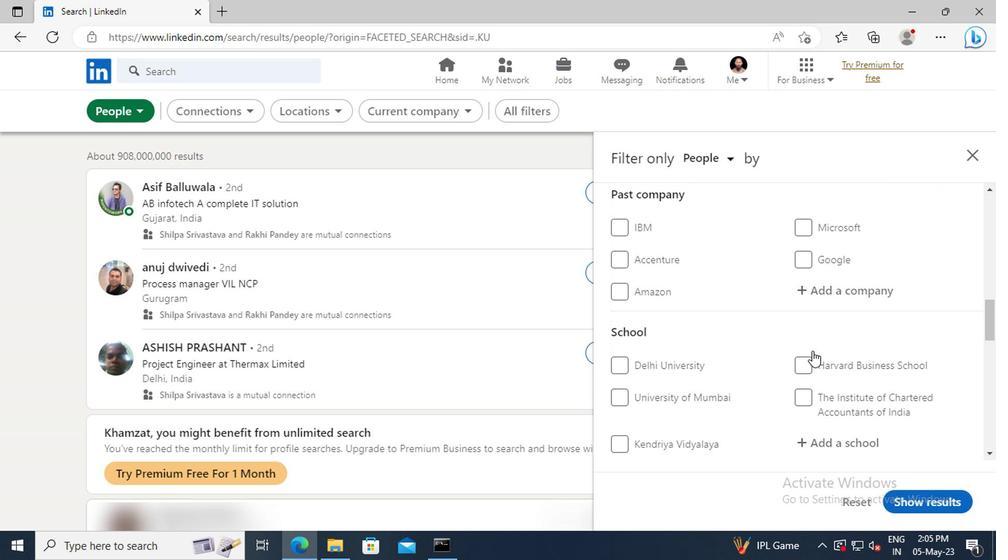 
Action: Mouse scrolled (809, 350) with delta (0, 1)
Screenshot: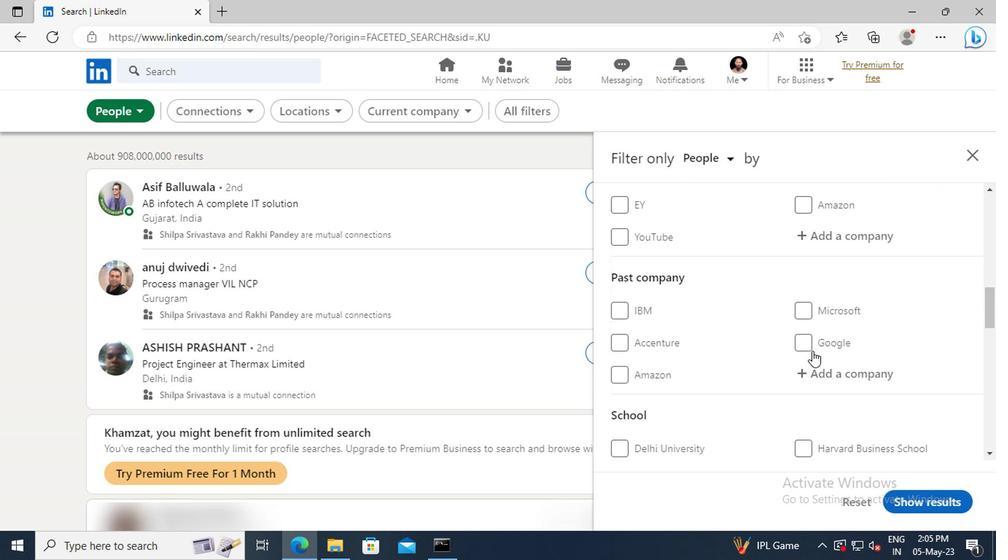 
Action: Mouse scrolled (809, 350) with delta (0, 1)
Screenshot: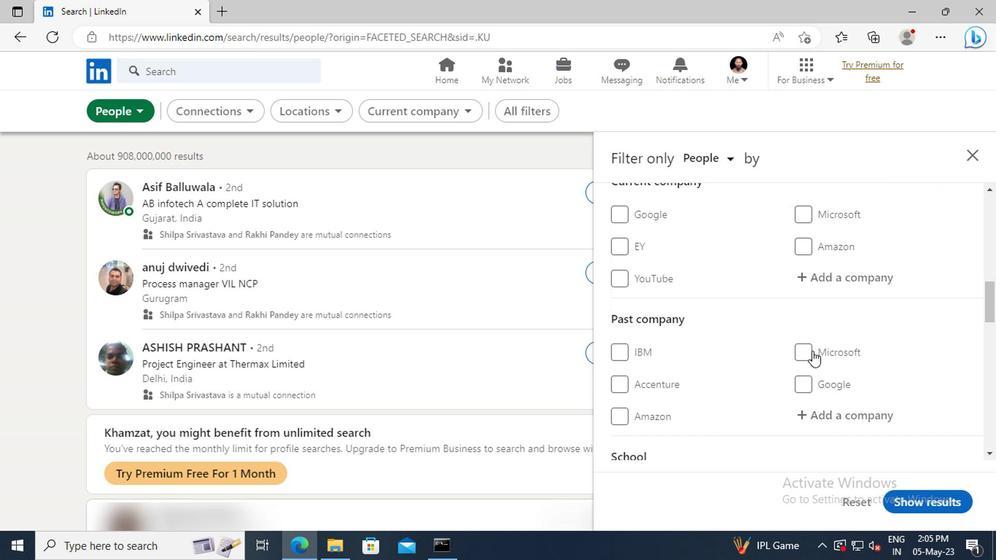 
Action: Mouse moved to (807, 323)
Screenshot: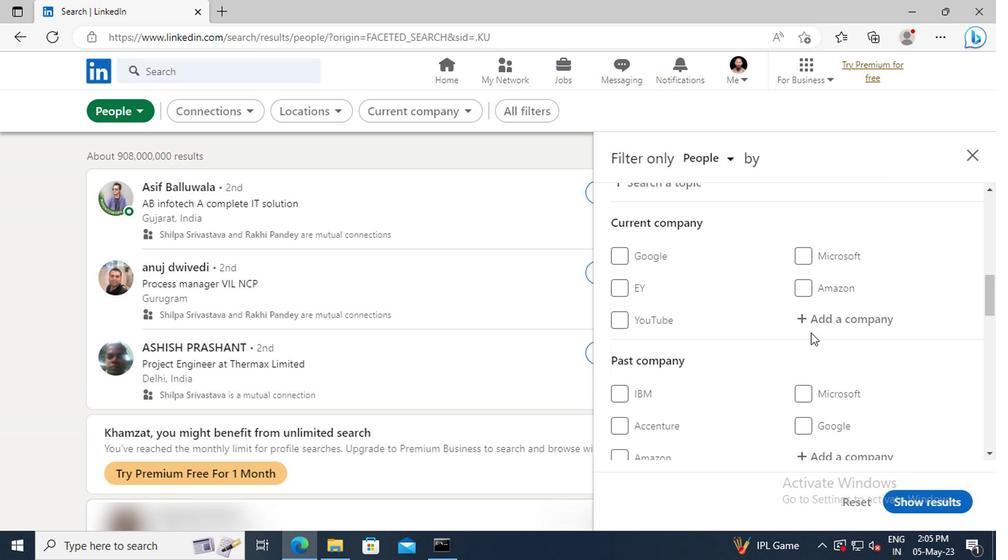 
Action: Mouse pressed left at (807, 323)
Screenshot: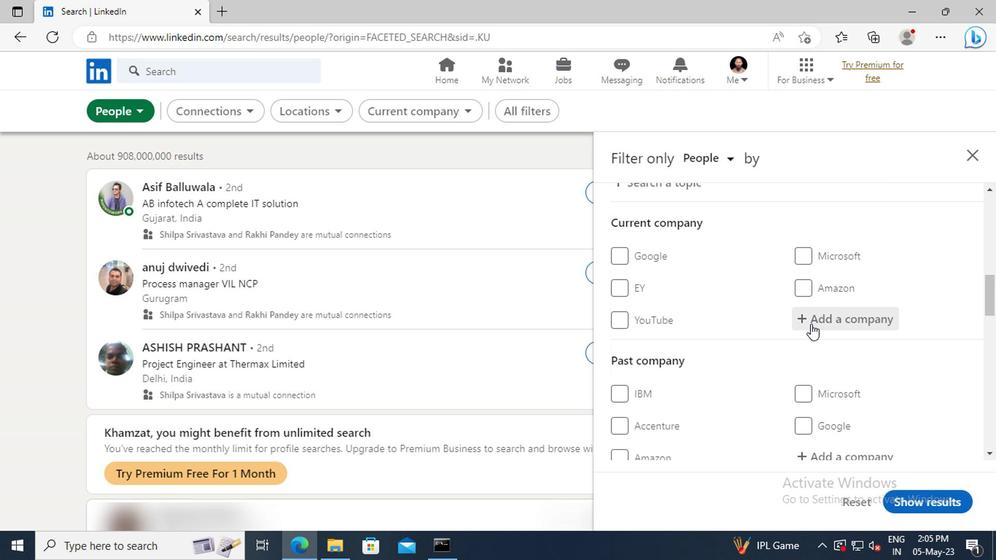 
Action: Key pressed <Key.shift>THE<Key.space><Key.shift>GOOD<Key.space><Key.shift>GL
Screenshot: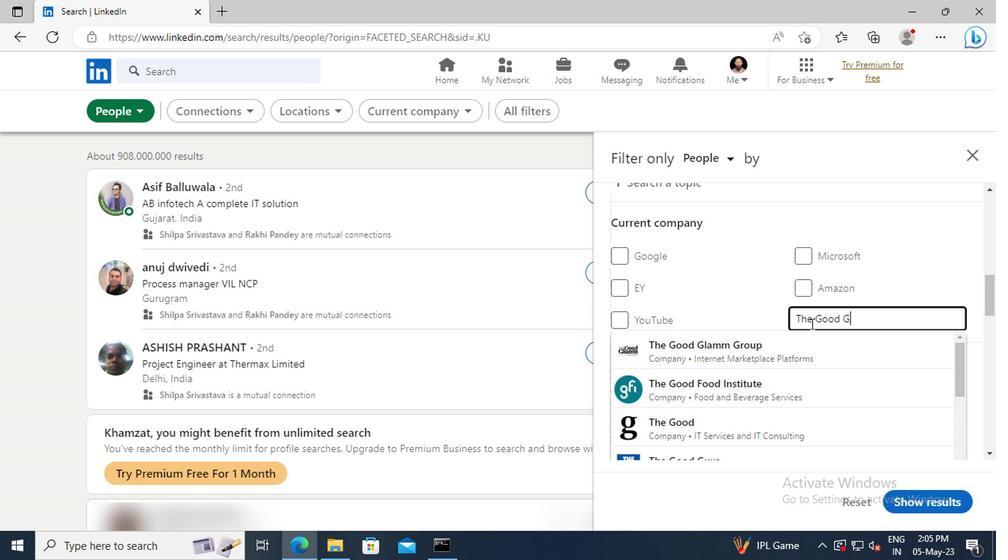 
Action: Mouse moved to (806, 343)
Screenshot: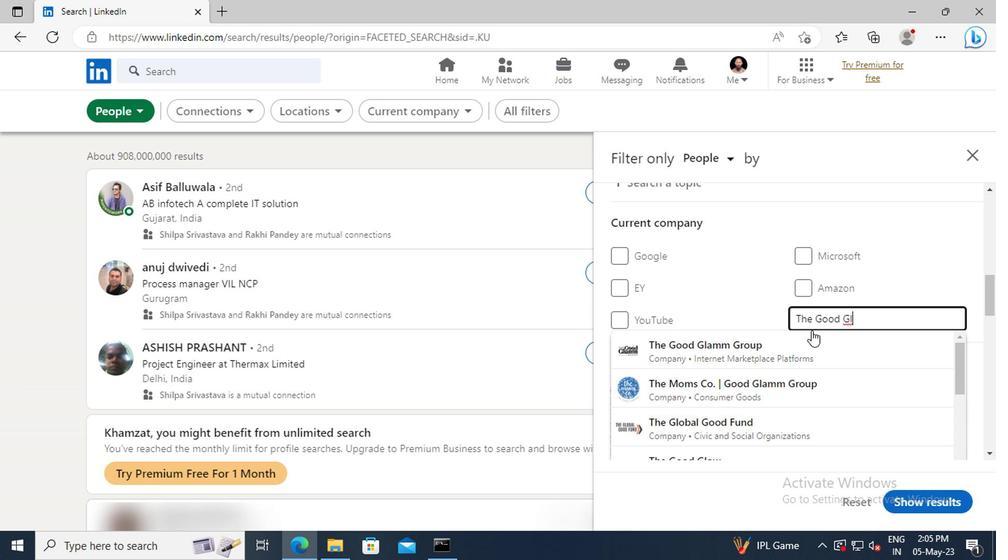 
Action: Mouse pressed left at (806, 343)
Screenshot: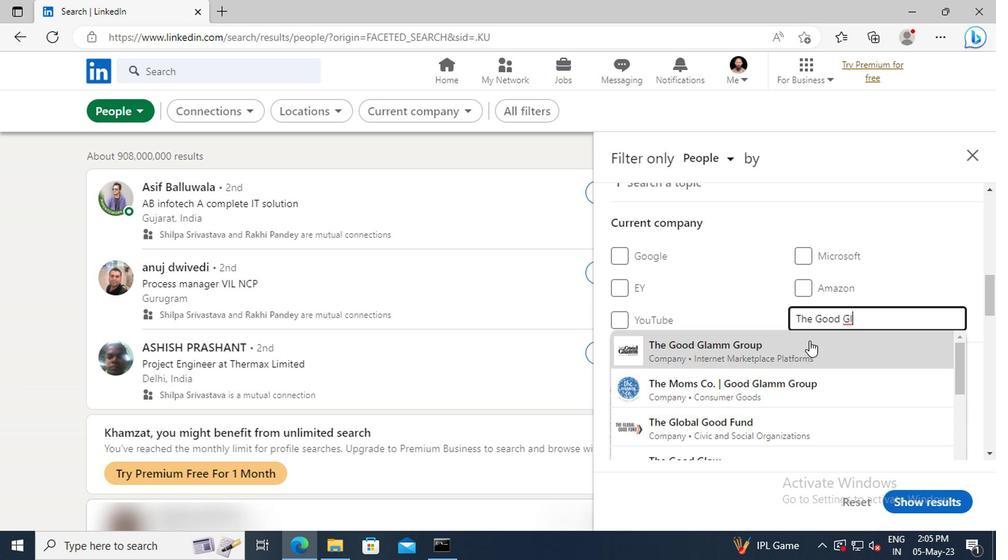 
Action: Mouse scrolled (806, 343) with delta (0, 0)
Screenshot: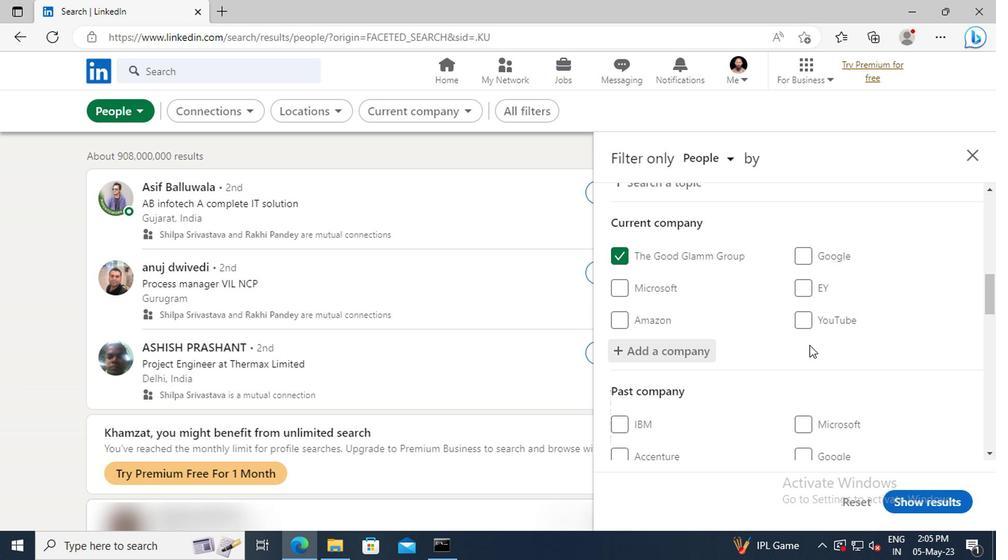 
Action: Mouse scrolled (806, 343) with delta (0, 0)
Screenshot: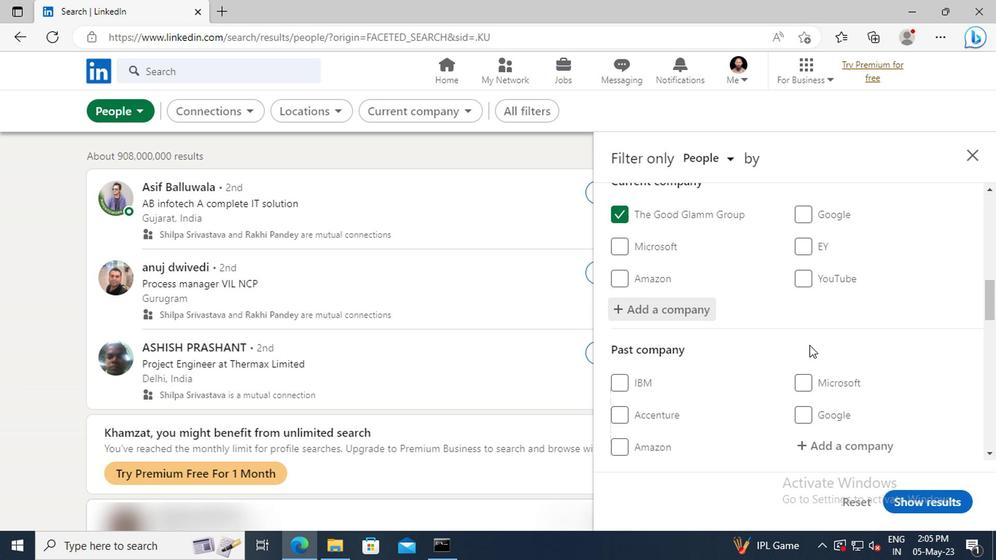 
Action: Mouse moved to (805, 345)
Screenshot: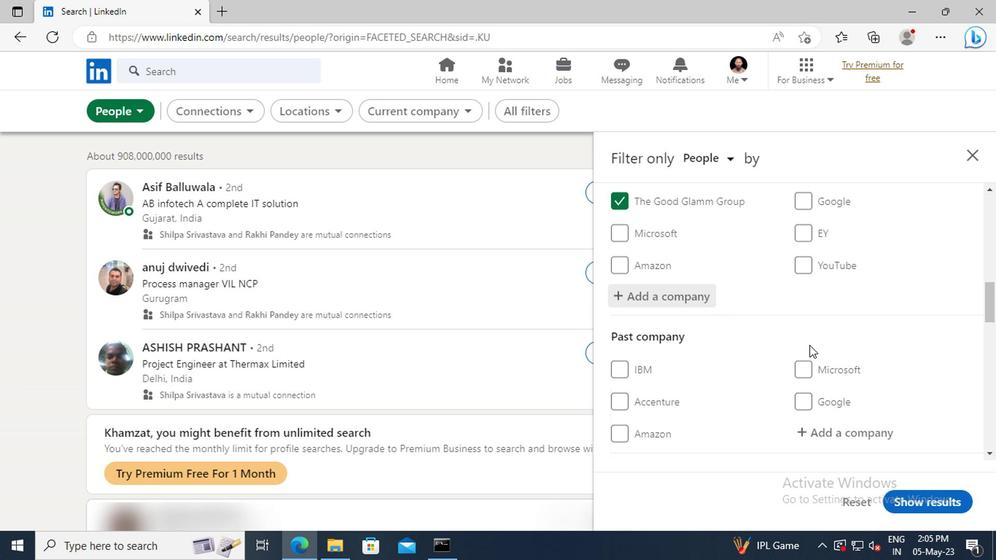 
Action: Mouse scrolled (805, 343) with delta (0, -1)
Screenshot: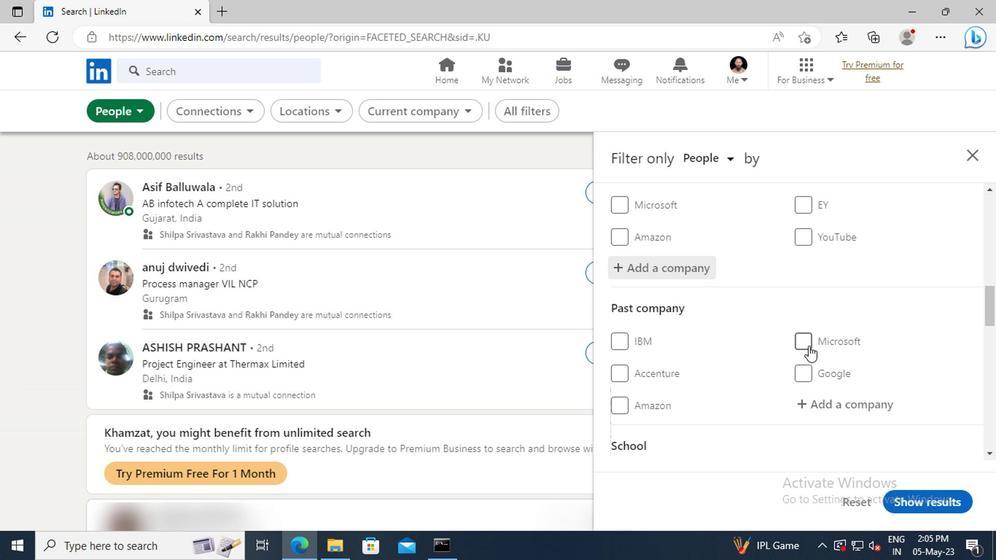 
Action: Mouse scrolled (805, 343) with delta (0, -1)
Screenshot: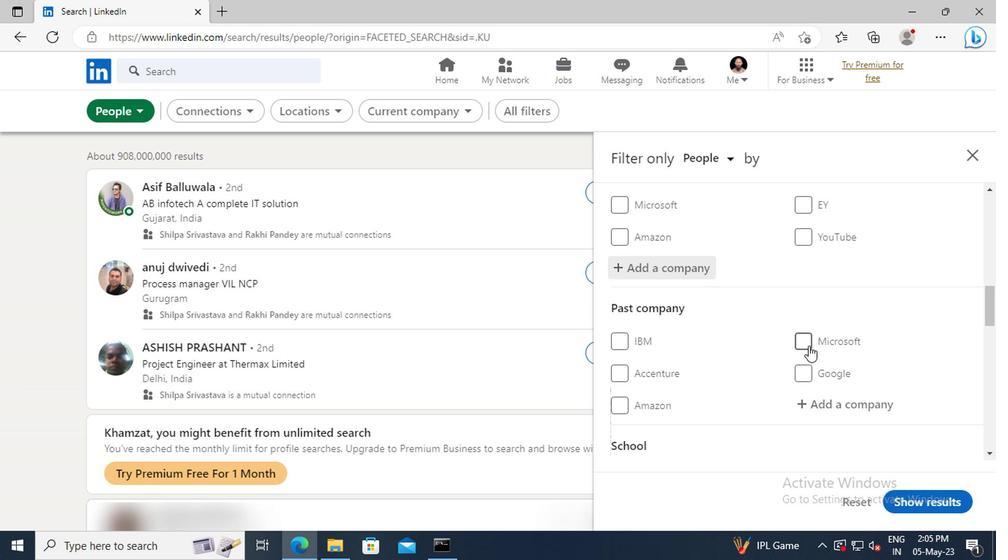 
Action: Mouse scrolled (805, 343) with delta (0, -1)
Screenshot: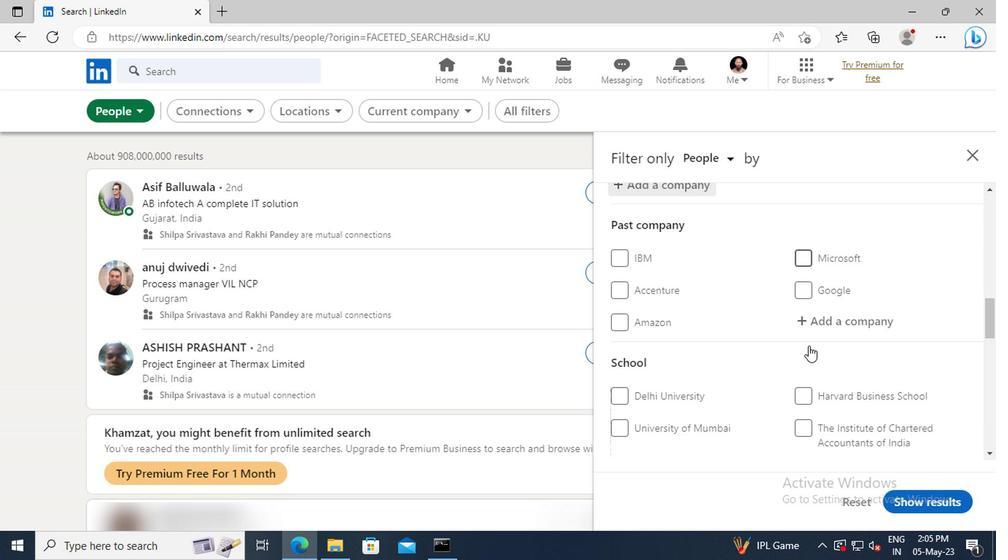 
Action: Mouse scrolled (805, 343) with delta (0, -1)
Screenshot: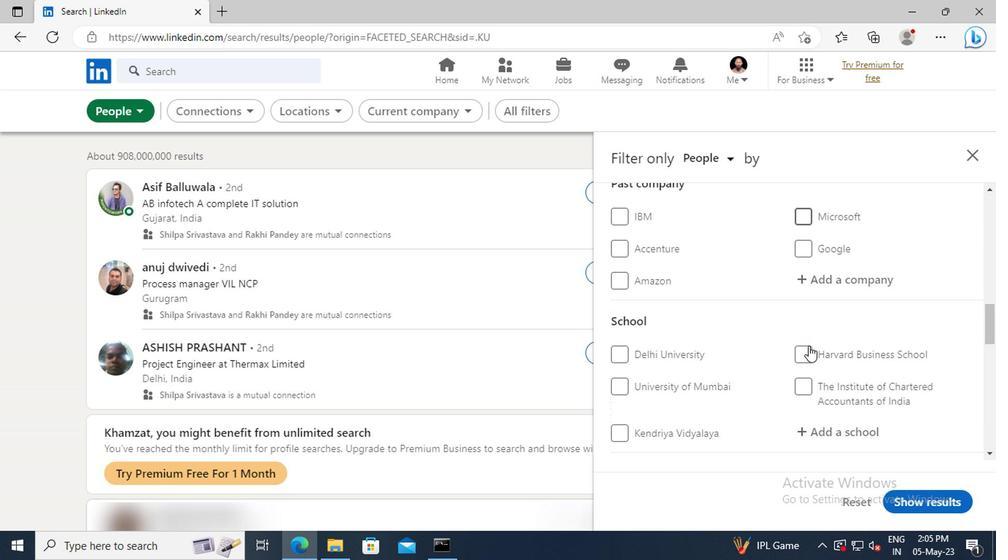 
Action: Mouse scrolled (805, 343) with delta (0, -1)
Screenshot: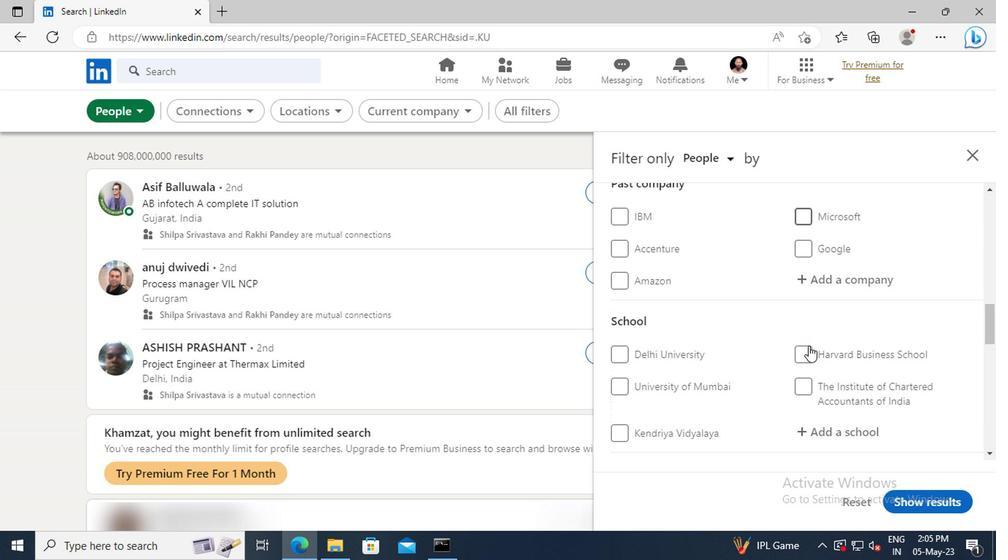 
Action: Mouse moved to (807, 347)
Screenshot: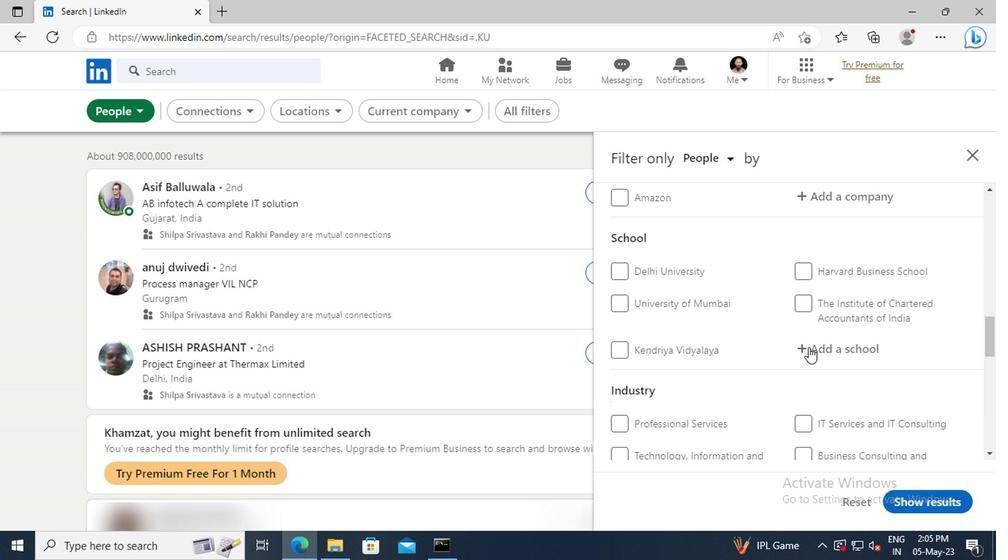 
Action: Mouse pressed left at (807, 347)
Screenshot: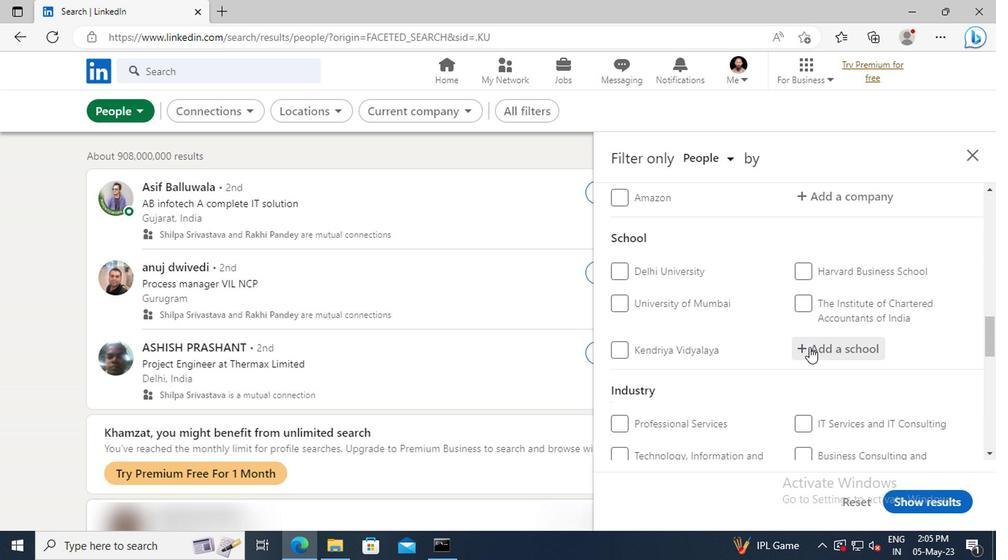 
Action: Key pressed <Key.shift>HINDUSTHAN<Key.space><Key.shift>COLL
Screenshot: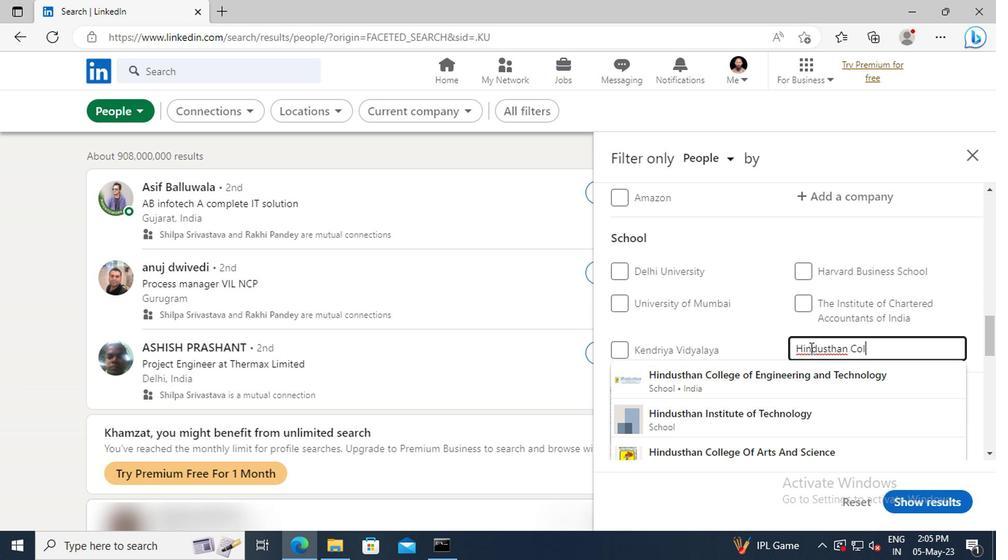 
Action: Mouse moved to (818, 406)
Screenshot: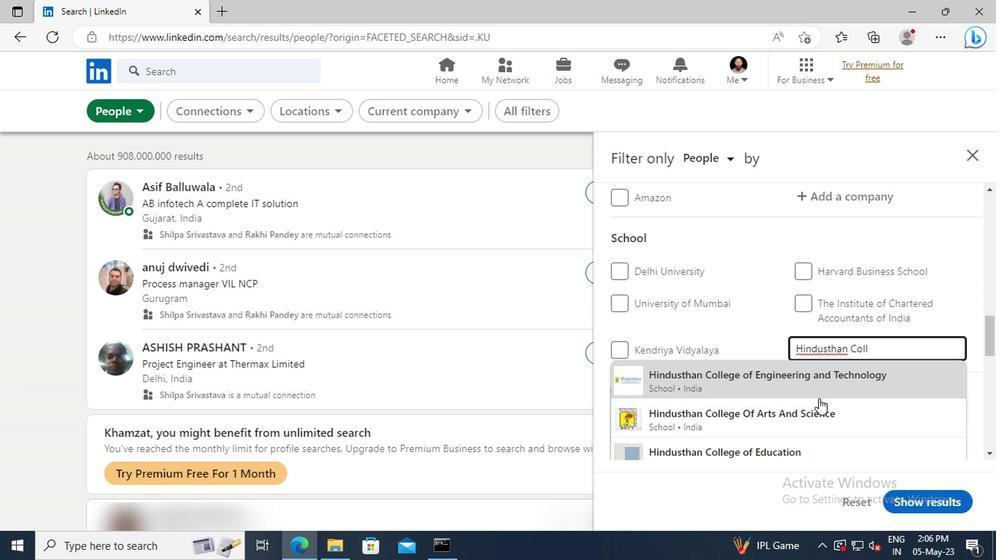 
Action: Mouse pressed left at (818, 406)
Screenshot: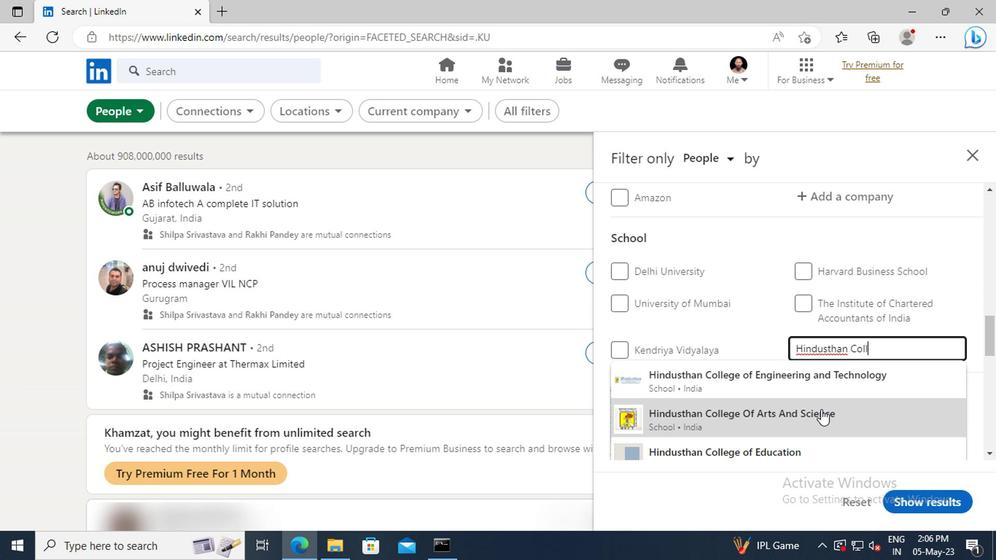 
Action: Mouse scrolled (818, 406) with delta (0, 0)
Screenshot: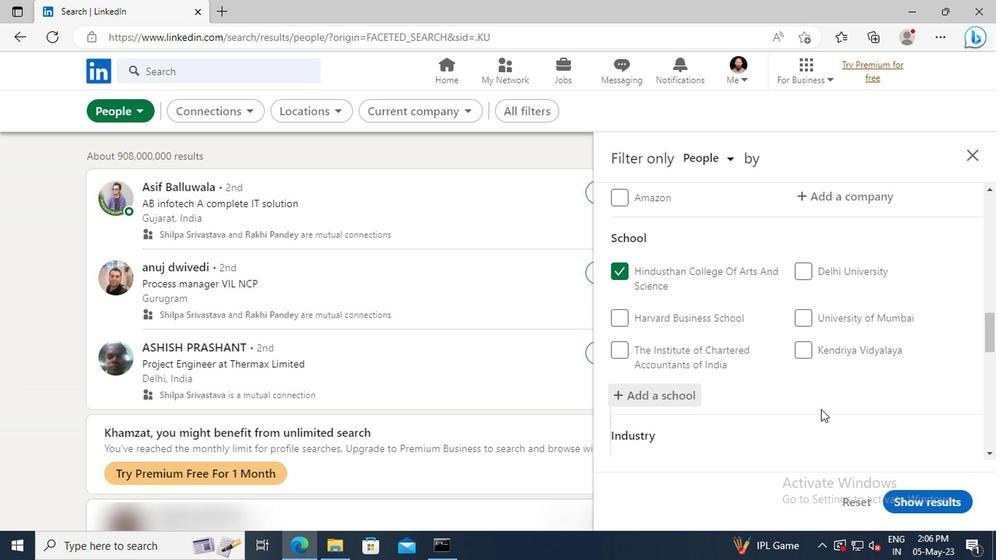 
Action: Mouse scrolled (818, 406) with delta (0, 0)
Screenshot: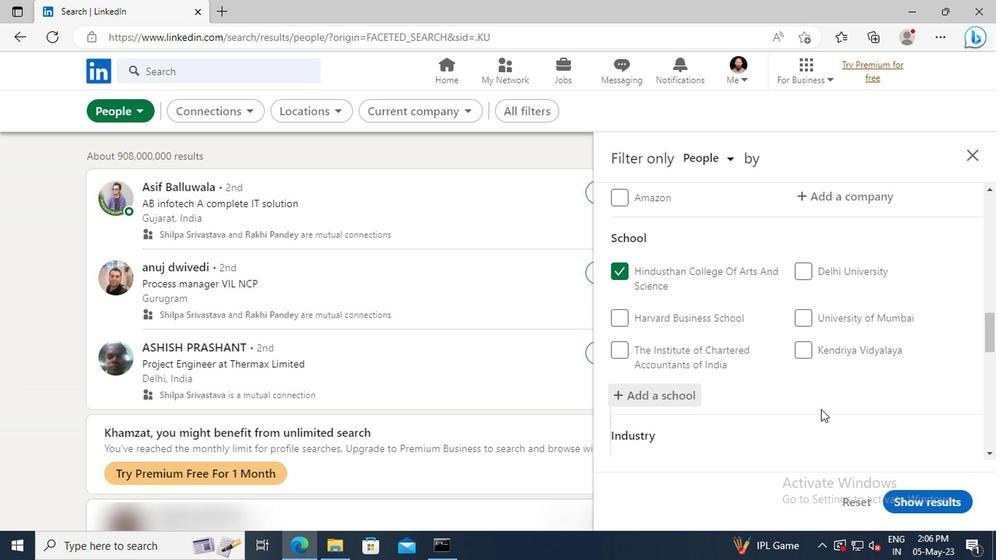 
Action: Mouse moved to (810, 393)
Screenshot: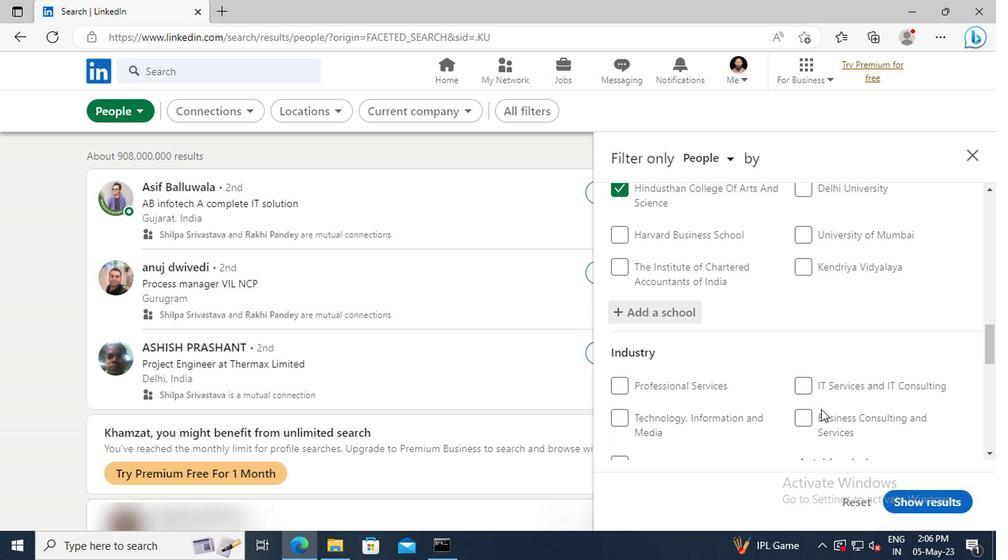 
Action: Mouse scrolled (810, 393) with delta (0, 0)
Screenshot: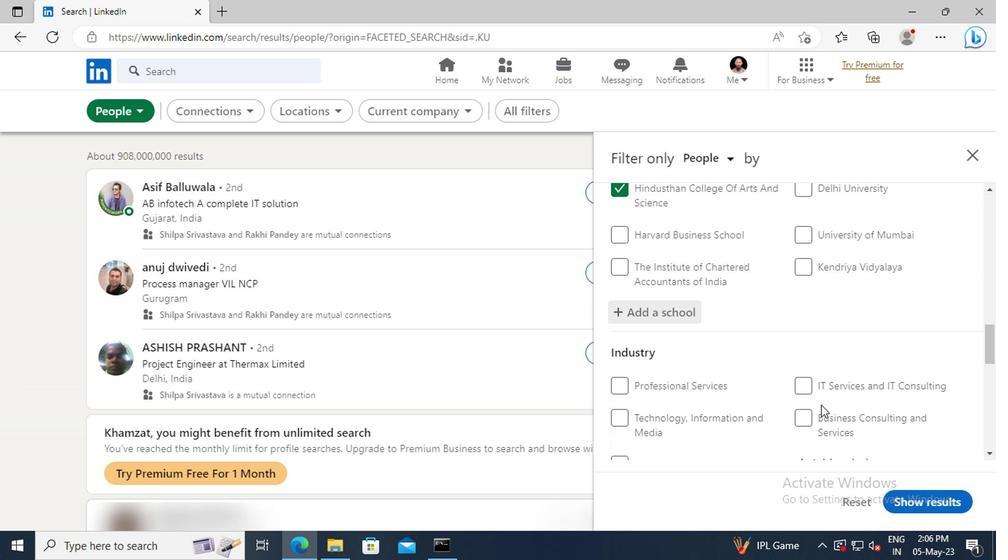 
Action: Mouse scrolled (810, 393) with delta (0, 0)
Screenshot: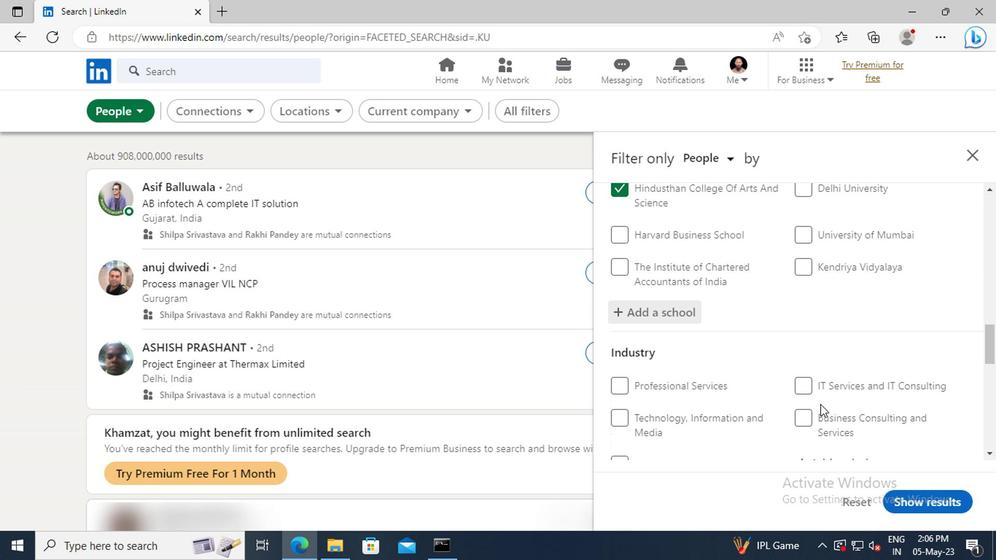 
Action: Mouse moved to (814, 381)
Screenshot: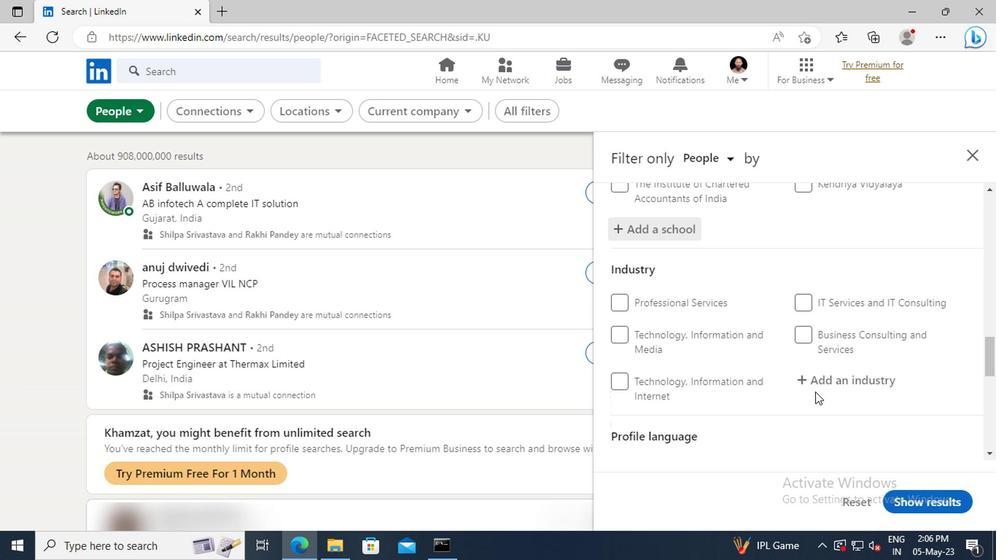 
Action: Mouse pressed left at (814, 381)
Screenshot: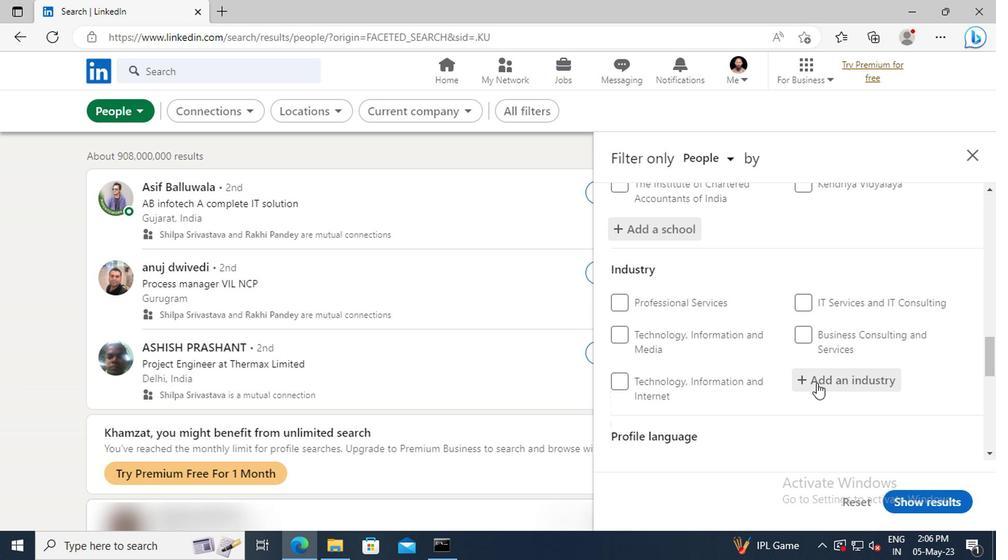 
Action: Key pressed <Key.shift>HIGHER
Screenshot: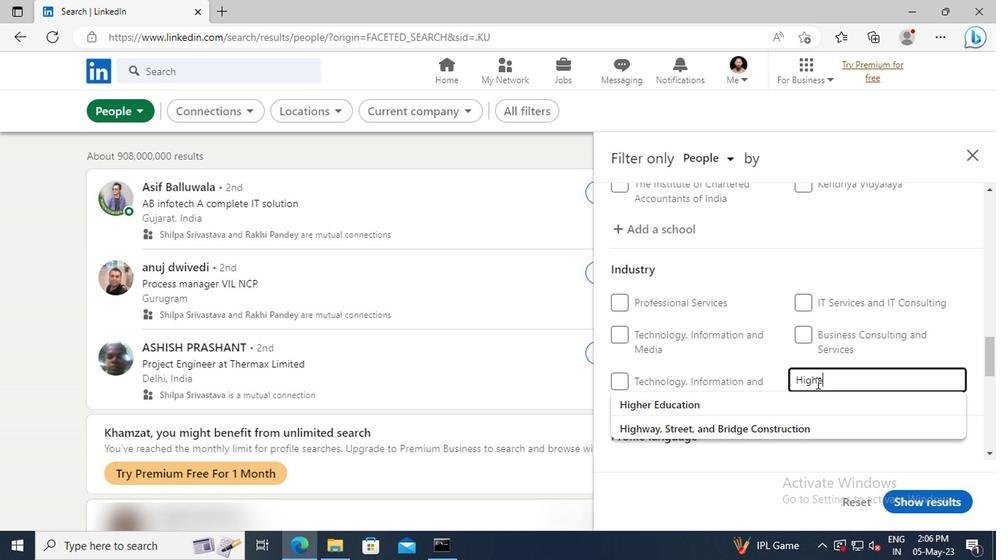 
Action: Mouse moved to (814, 395)
Screenshot: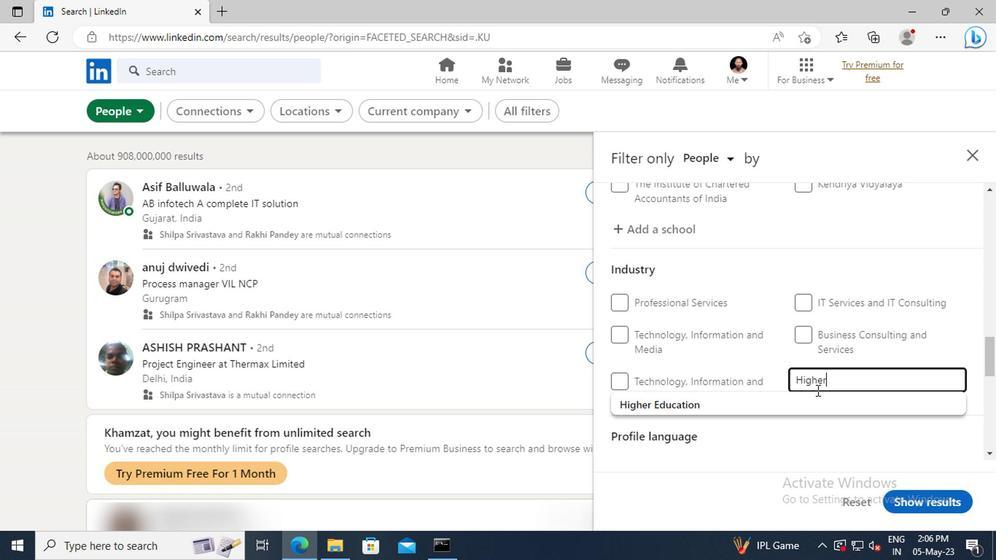 
Action: Mouse pressed left at (814, 395)
Screenshot: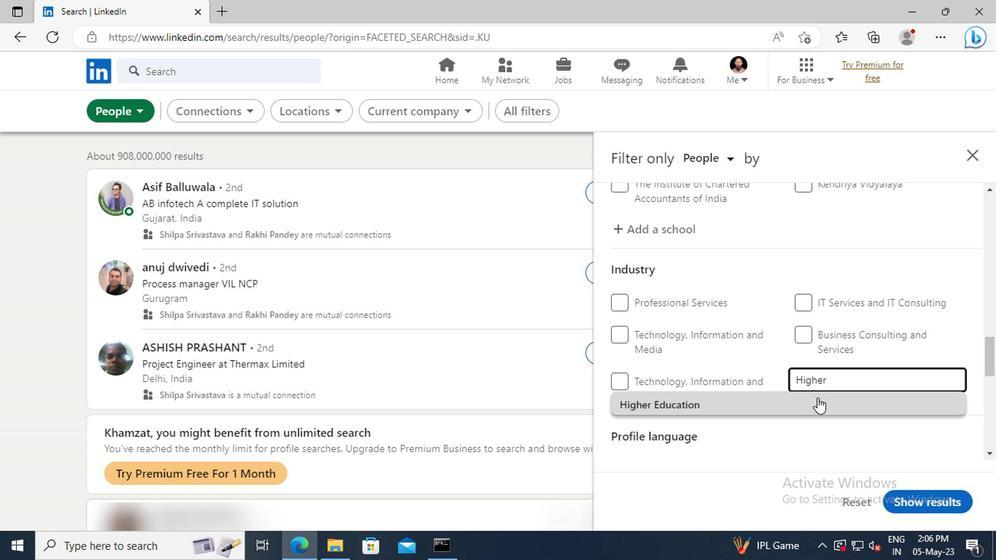 
Action: Mouse scrolled (814, 394) with delta (0, 0)
Screenshot: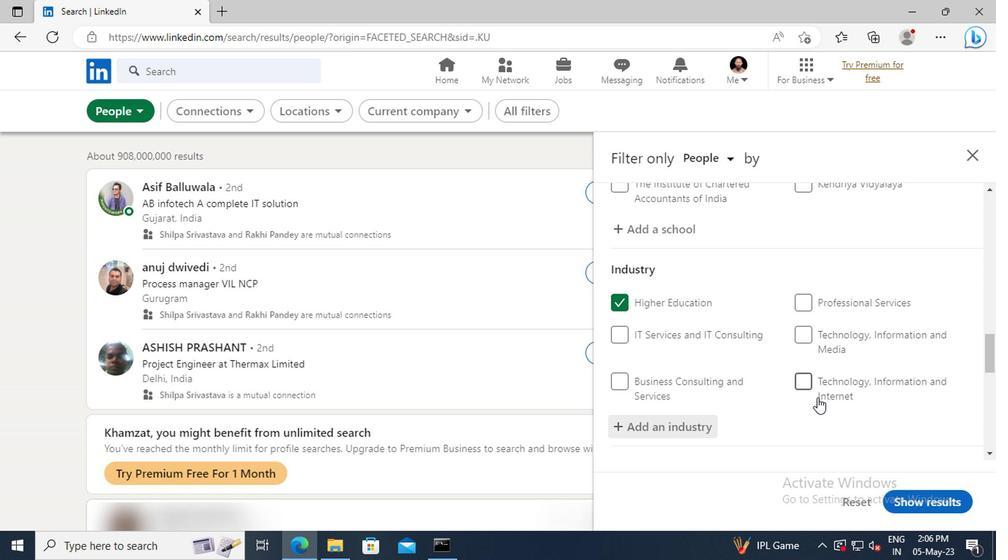 
Action: Mouse moved to (814, 393)
Screenshot: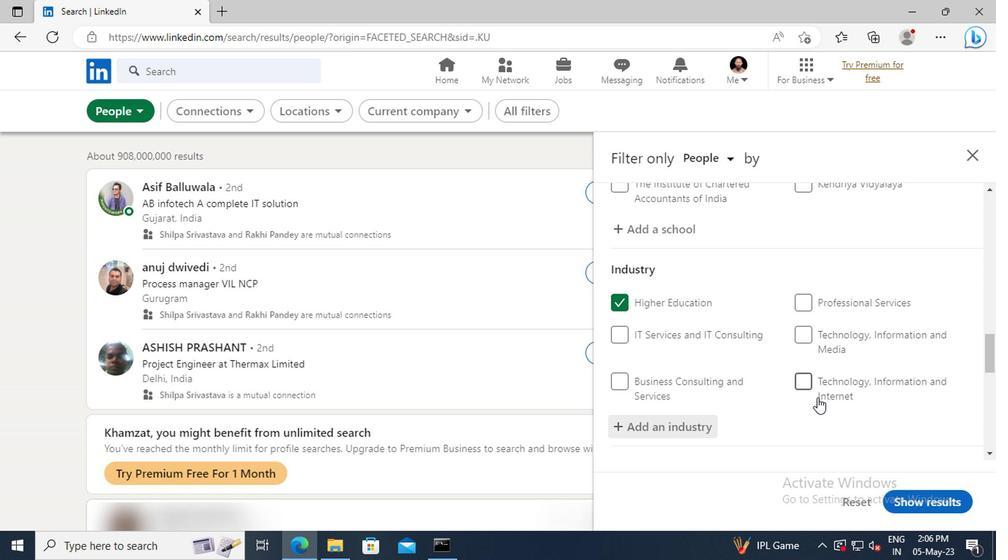 
Action: Mouse scrolled (814, 393) with delta (0, 0)
Screenshot: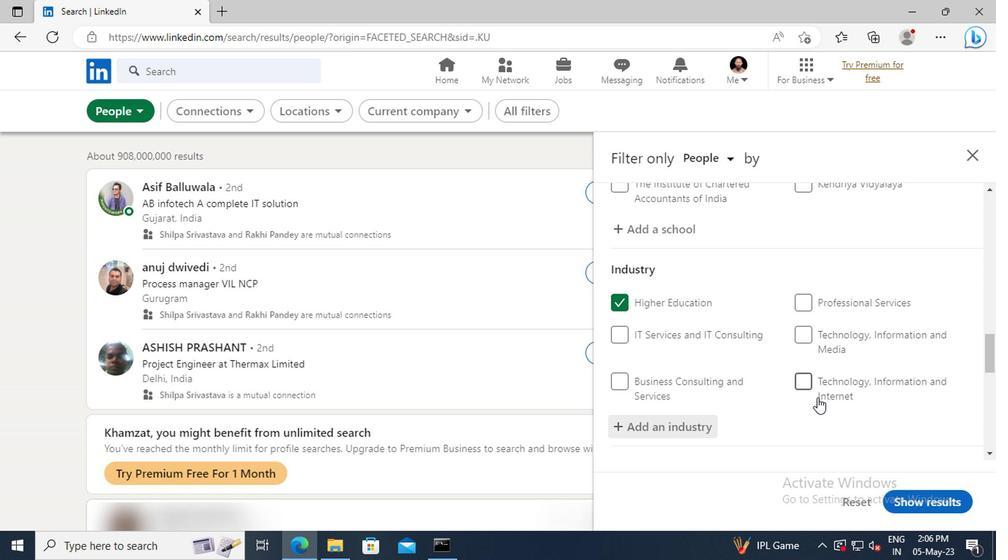 
Action: Mouse moved to (814, 383)
Screenshot: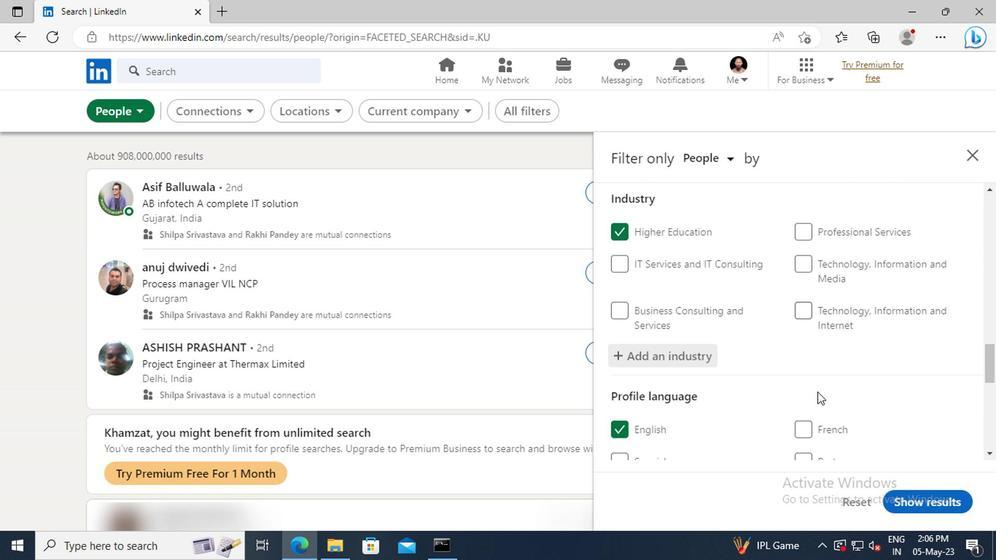 
Action: Mouse scrolled (814, 382) with delta (0, -1)
Screenshot: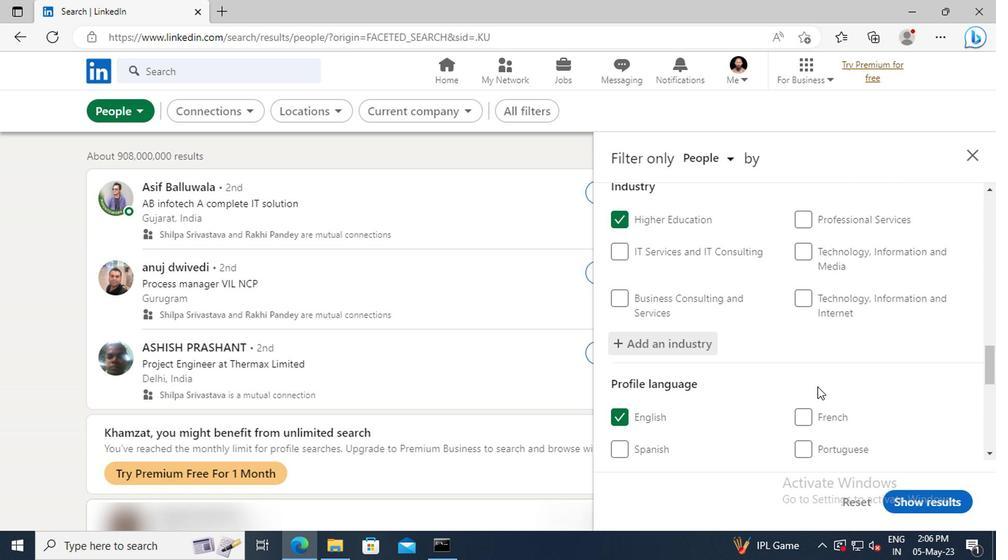 
Action: Mouse scrolled (814, 382) with delta (0, -1)
Screenshot: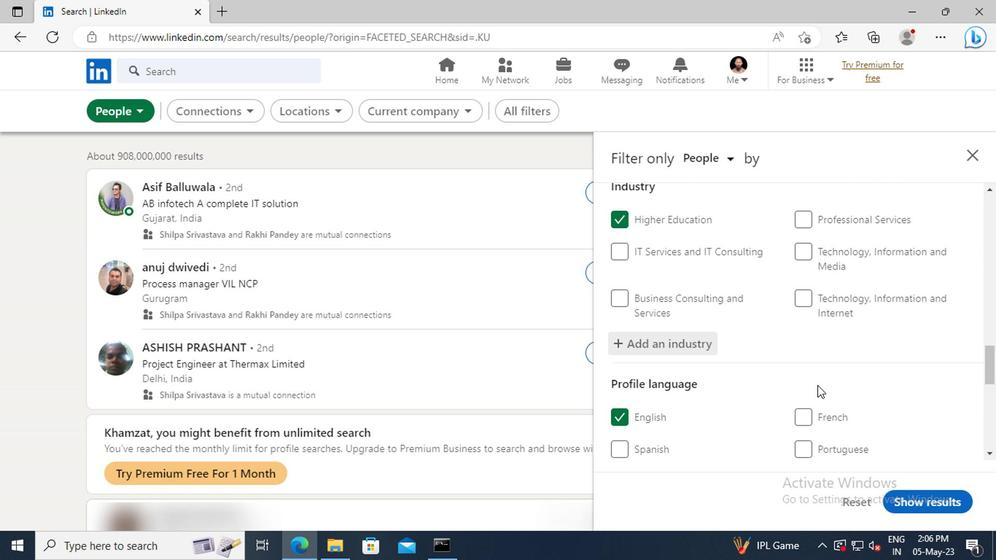 
Action: Mouse moved to (811, 367)
Screenshot: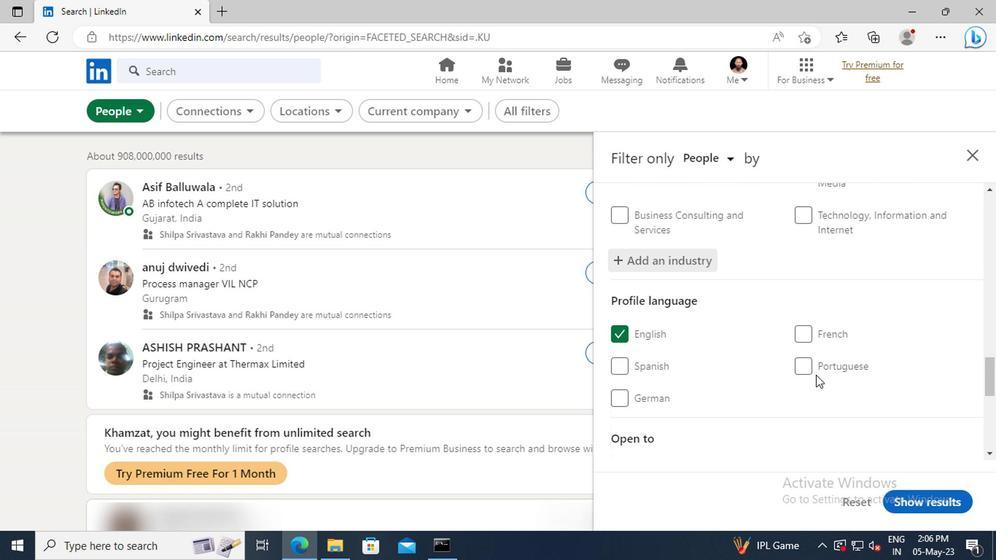
Action: Mouse scrolled (811, 366) with delta (0, -1)
Screenshot: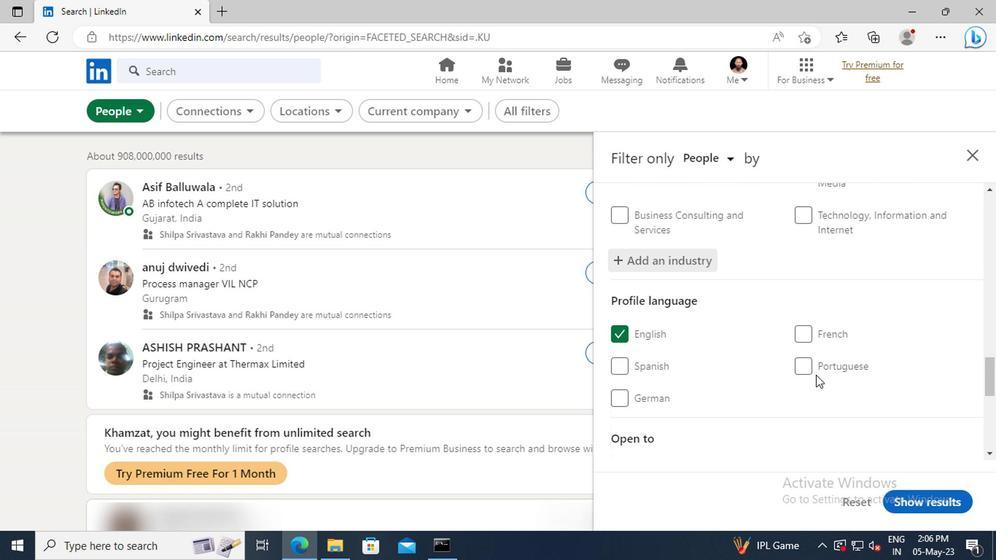
Action: Mouse moved to (810, 349)
Screenshot: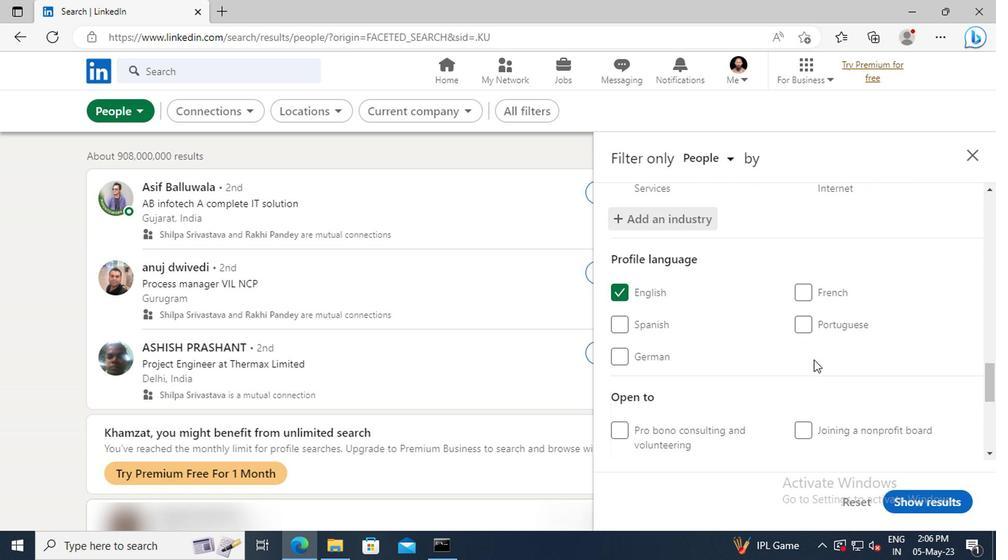 
Action: Mouse scrolled (810, 349) with delta (0, 0)
Screenshot: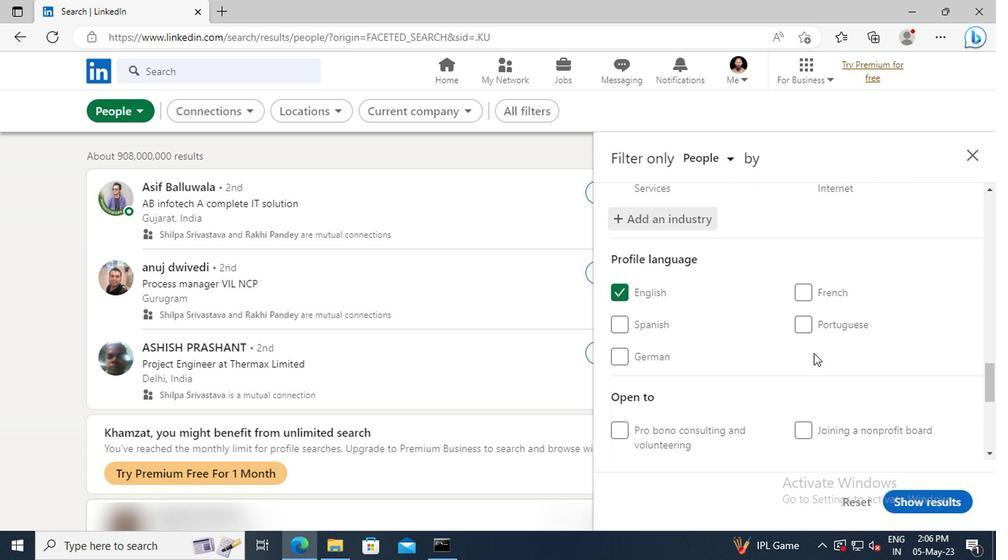 
Action: Mouse scrolled (810, 349) with delta (0, 0)
Screenshot: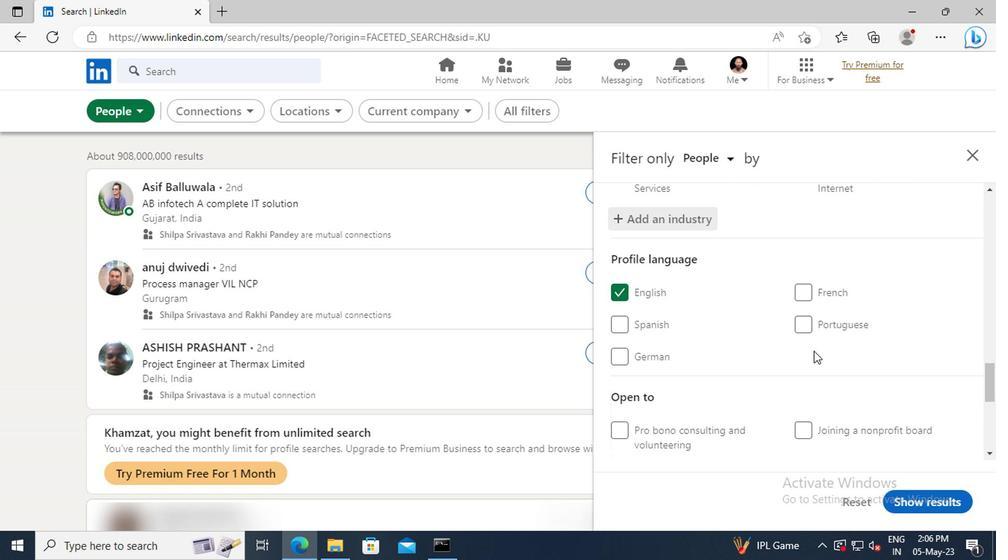 
Action: Mouse moved to (810, 347)
Screenshot: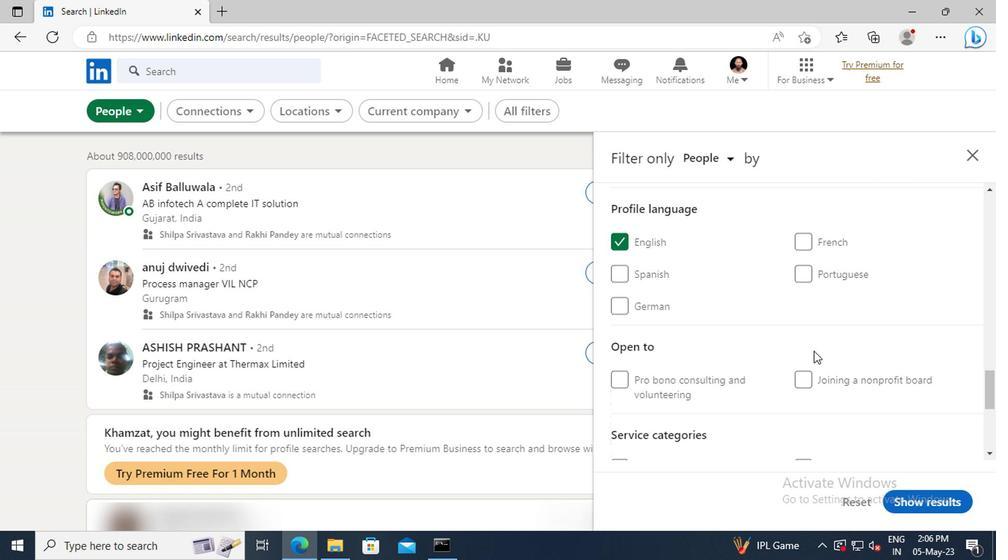 
Action: Mouse scrolled (810, 346) with delta (0, -1)
Screenshot: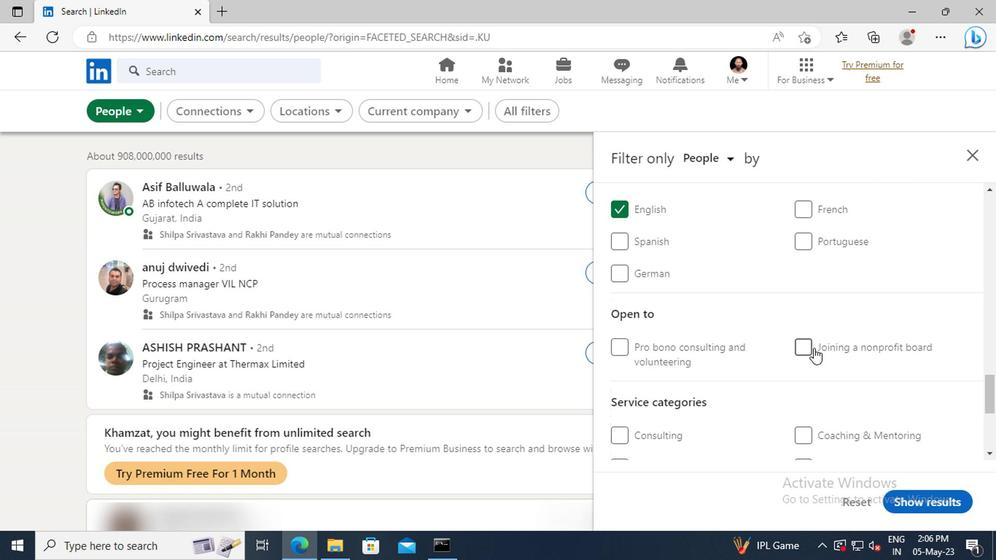 
Action: Mouse scrolled (810, 346) with delta (0, -1)
Screenshot: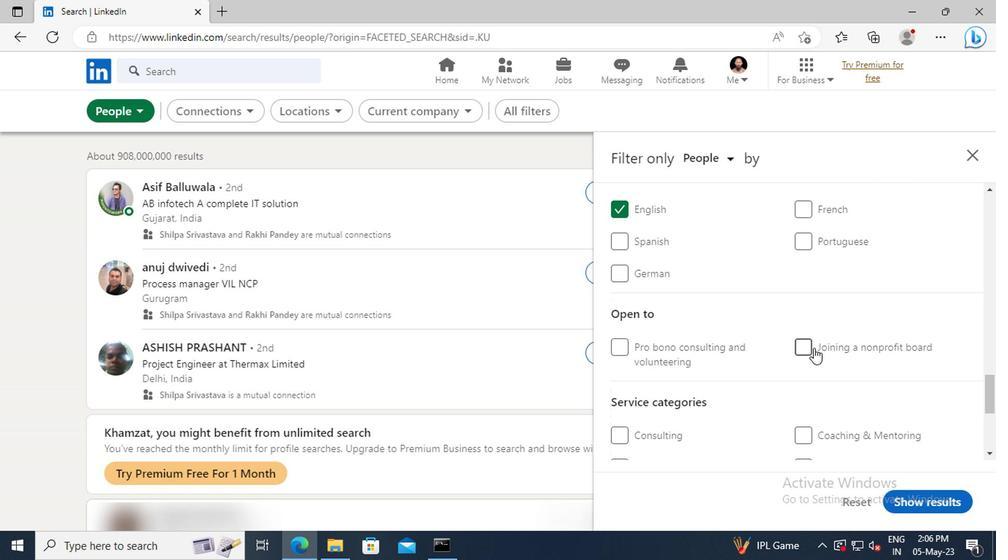 
Action: Mouse scrolled (810, 346) with delta (0, -1)
Screenshot: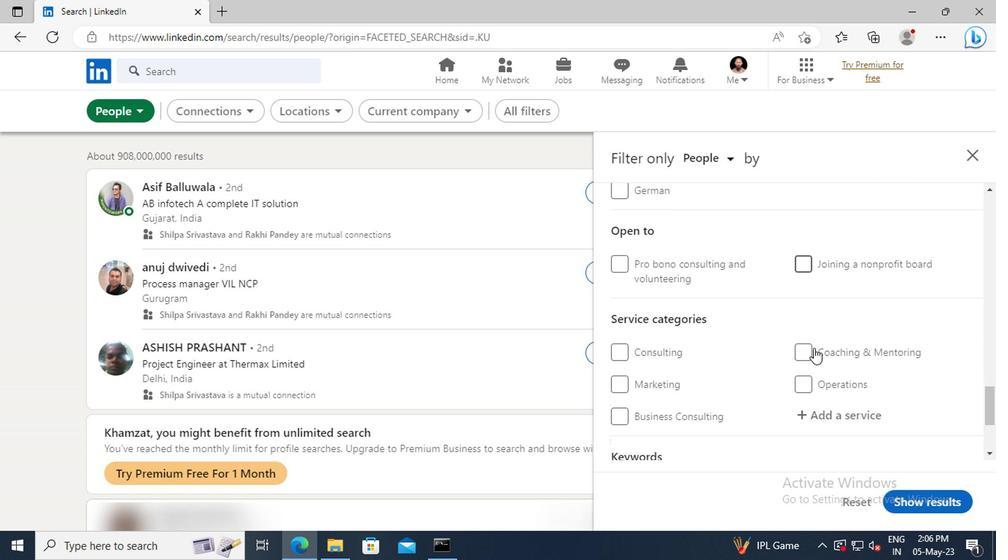 
Action: Mouse moved to (811, 376)
Screenshot: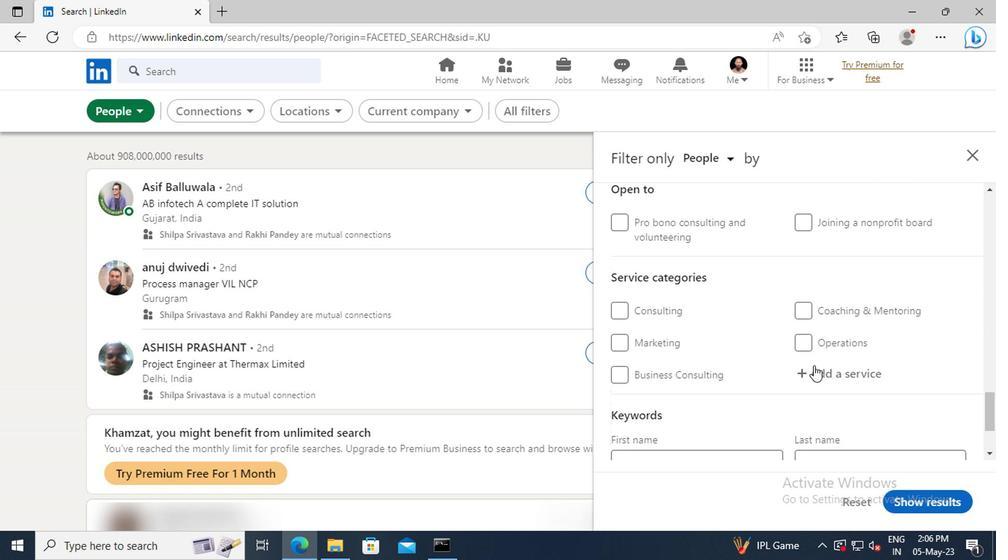 
Action: Mouse pressed left at (811, 376)
Screenshot: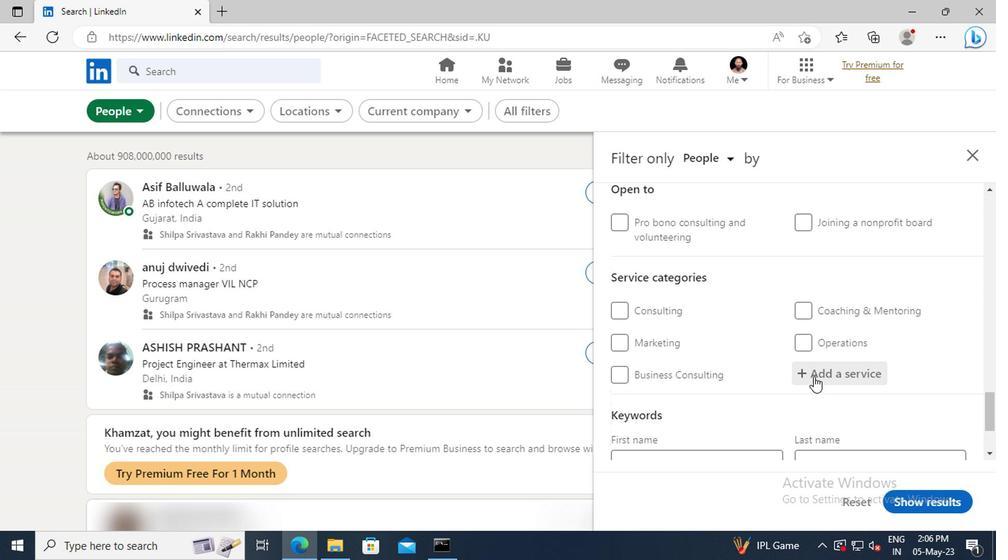 
Action: Key pressed <Key.shift>PERSON
Screenshot: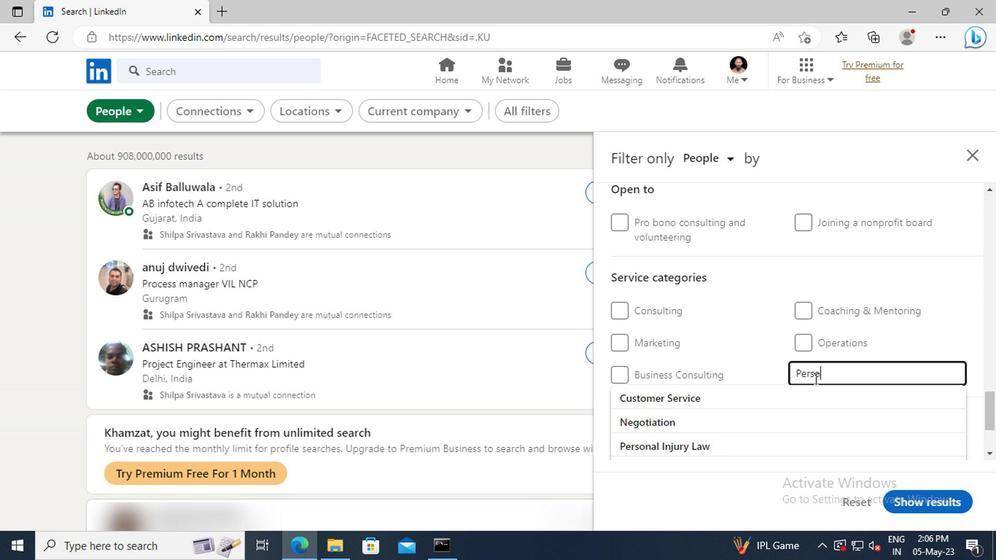 
Action: Mouse moved to (819, 416)
Screenshot: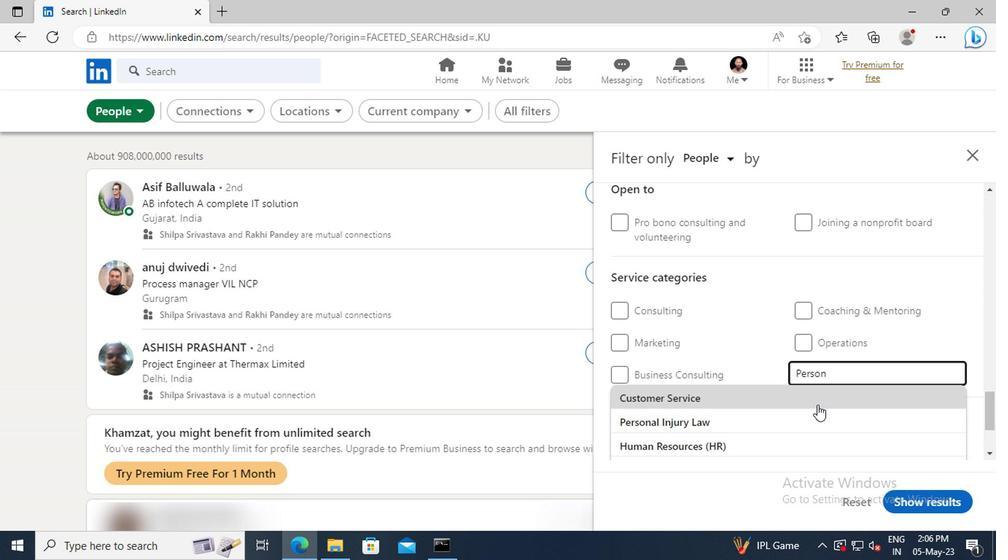
Action: Mouse pressed left at (819, 416)
Screenshot: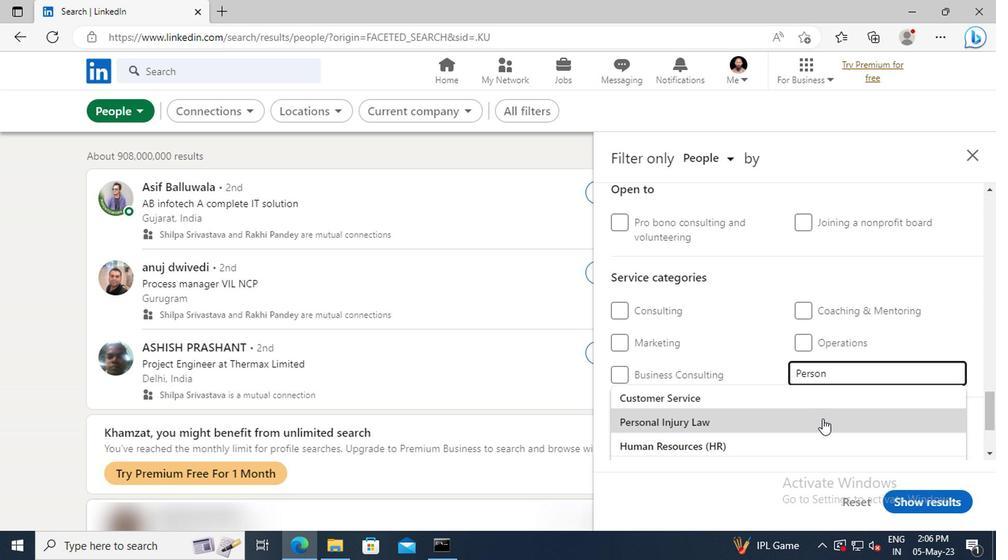 
Action: Mouse scrolled (819, 415) with delta (0, -1)
Screenshot: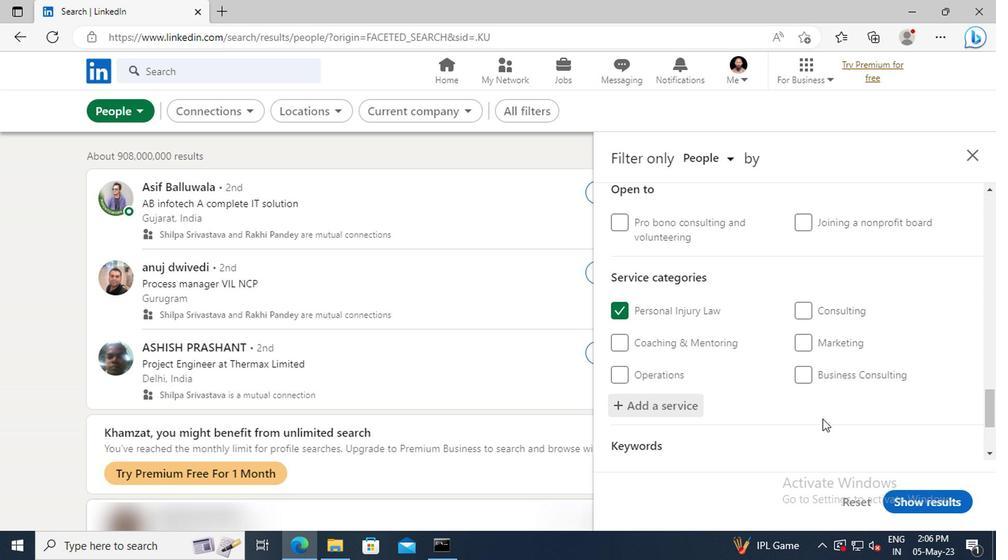 
Action: Mouse scrolled (819, 415) with delta (0, -1)
Screenshot: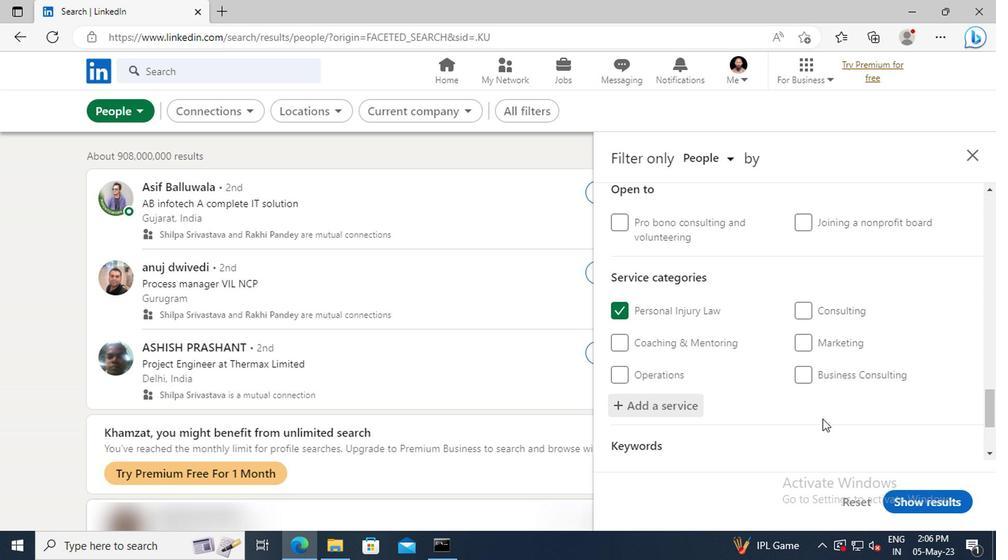 
Action: Mouse scrolled (819, 415) with delta (0, -1)
Screenshot: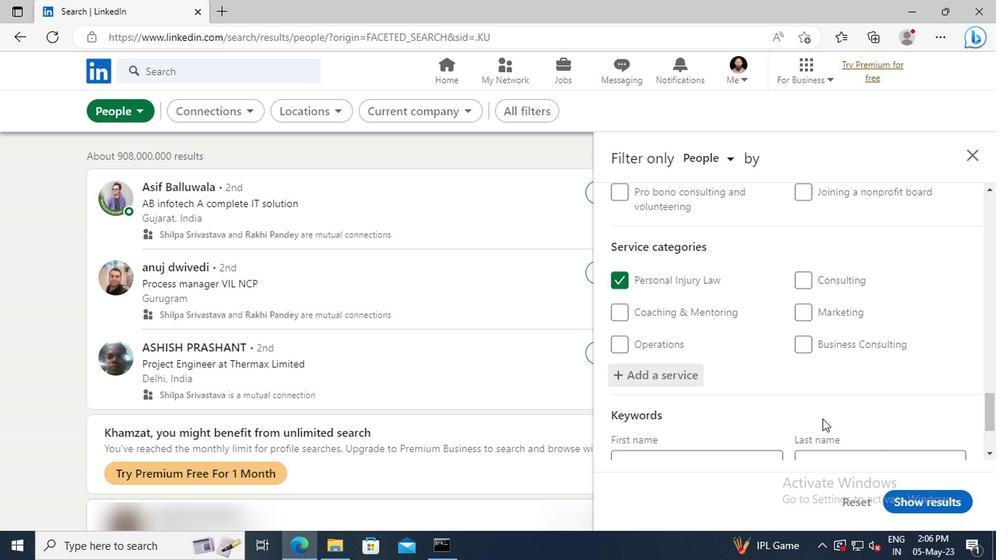 
Action: Mouse scrolled (819, 415) with delta (0, -1)
Screenshot: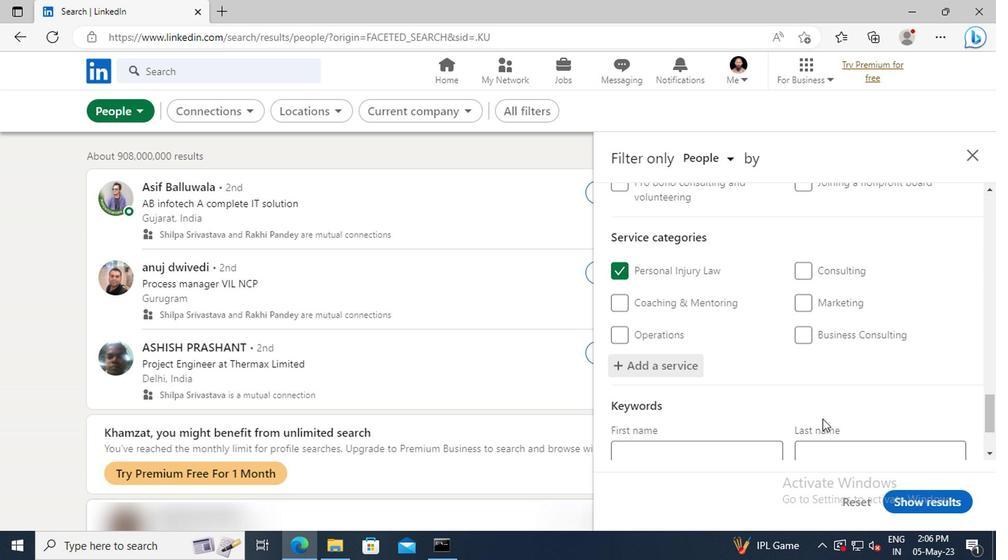 
Action: Mouse moved to (744, 393)
Screenshot: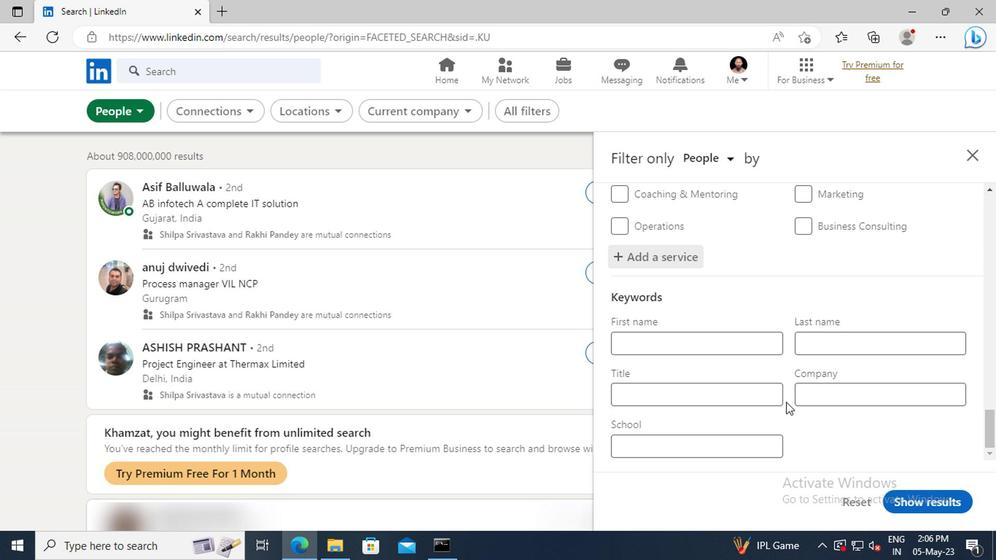 
Action: Mouse pressed left at (744, 393)
Screenshot: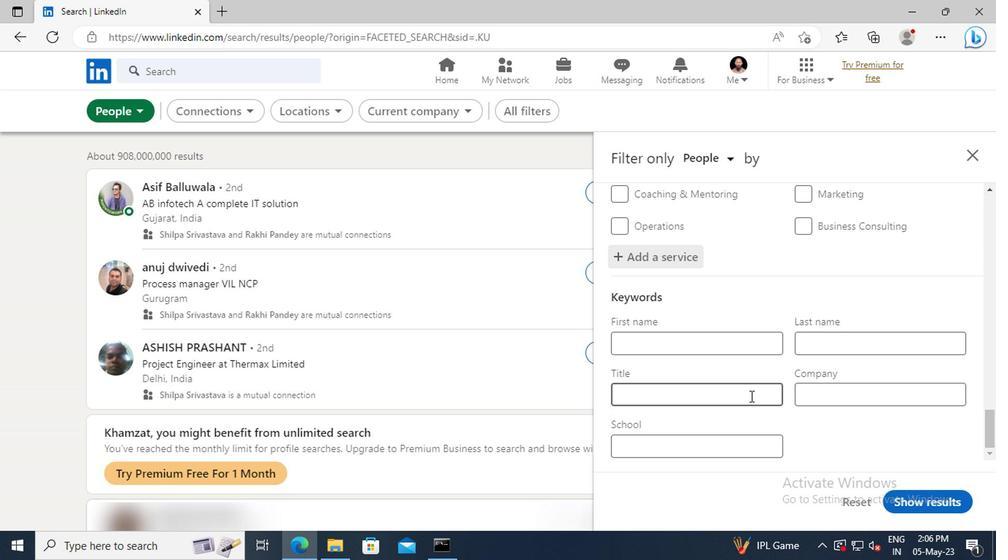 
Action: Key pressed <Key.shift>ADMINISTRATOR<Key.enter>
Screenshot: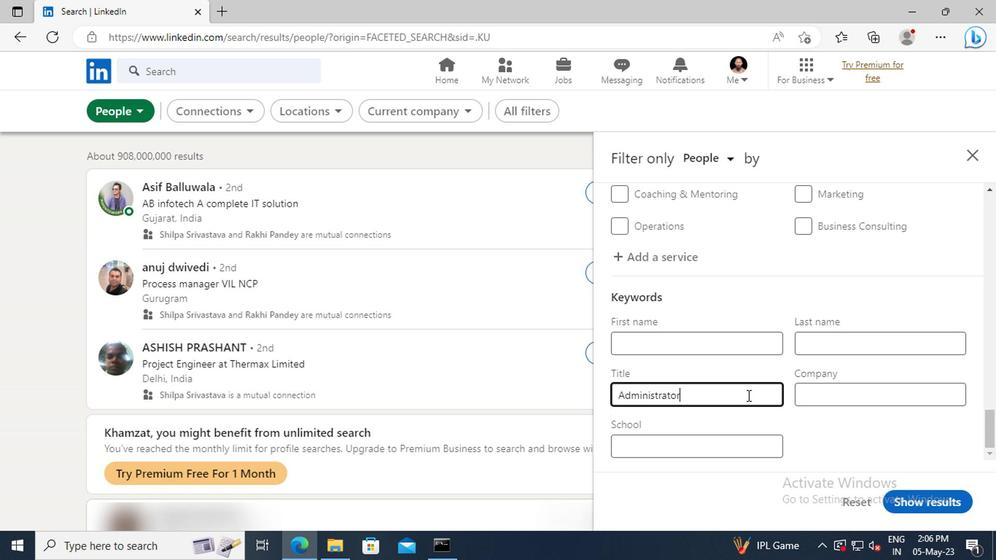 
Action: Mouse moved to (907, 496)
Screenshot: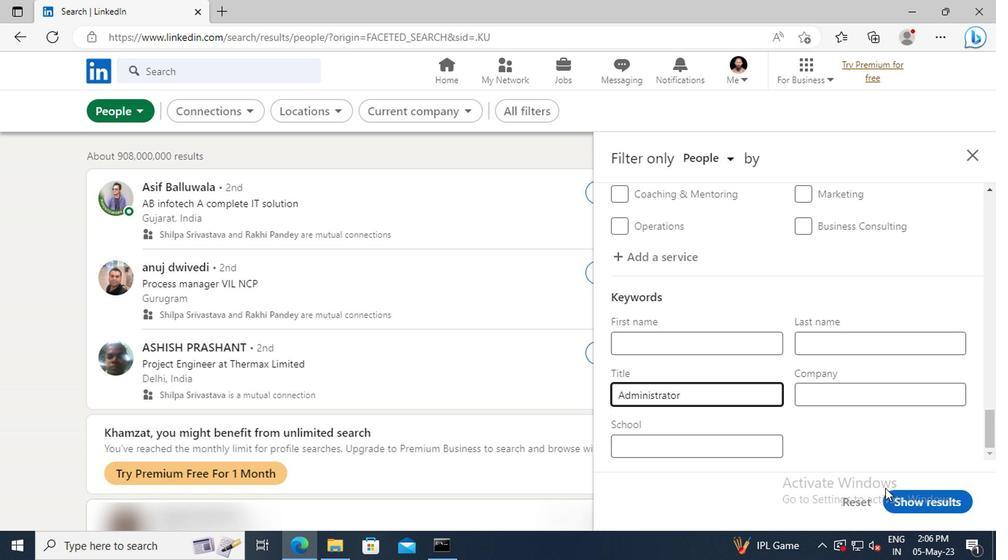 
Action: Mouse pressed left at (907, 496)
Screenshot: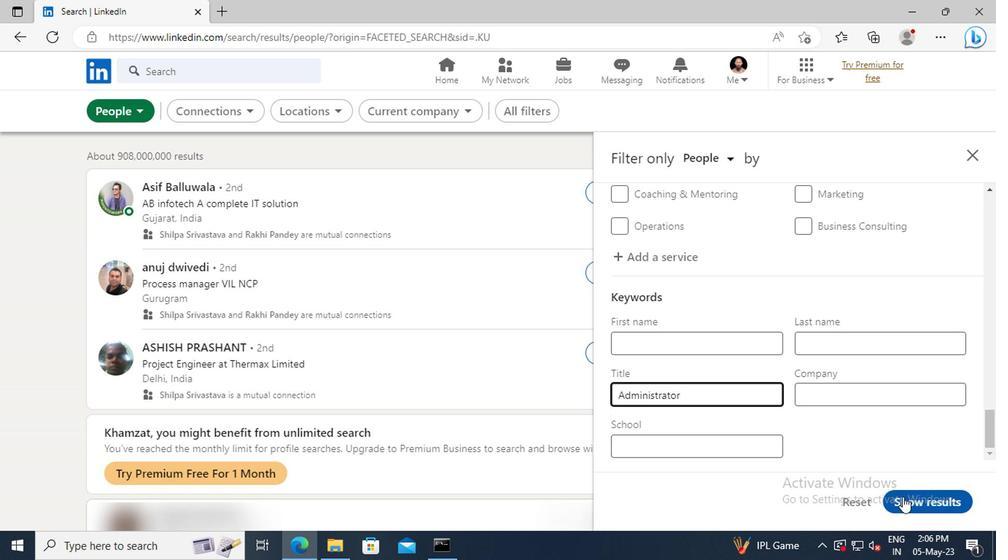 
